 Task: Change  the formatting of the data to Which is Greater than 10 In conditional formating, put the option 'Red Text. 'add another formatting option Format As Table, insert the option Light Gray, Table style light 1 , change the format of Column Width to 15In the sheet   Pinnacle Sales log   book
Action: Mouse moved to (255, 237)
Screenshot: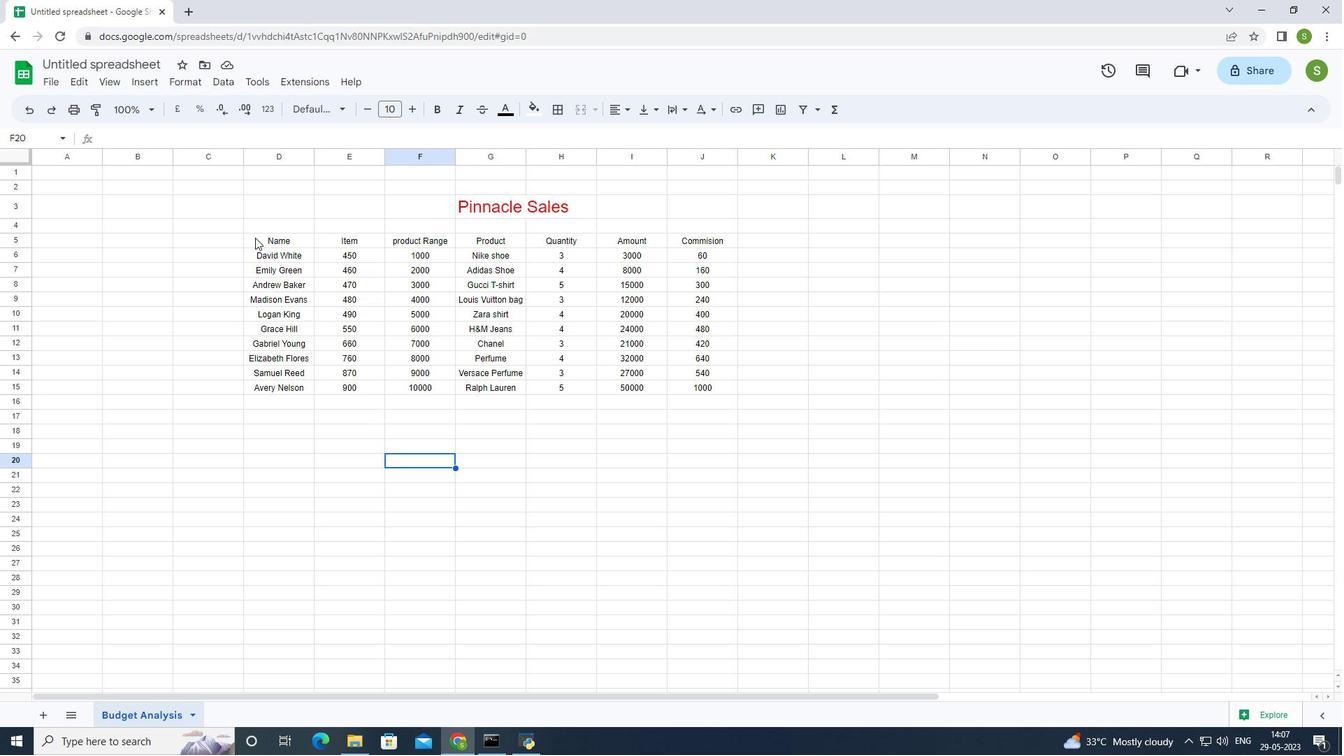 
Action: Mouse pressed left at (255, 237)
Screenshot: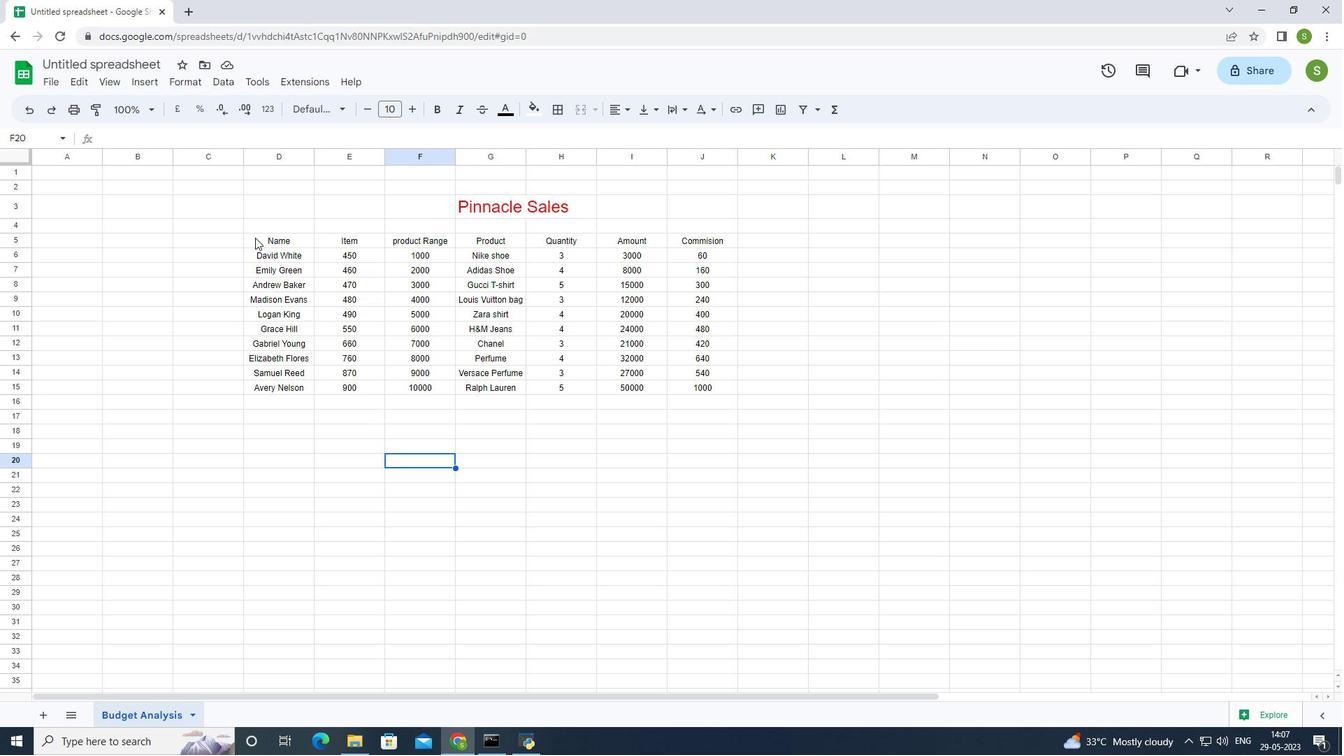 
Action: Mouse moved to (180, 80)
Screenshot: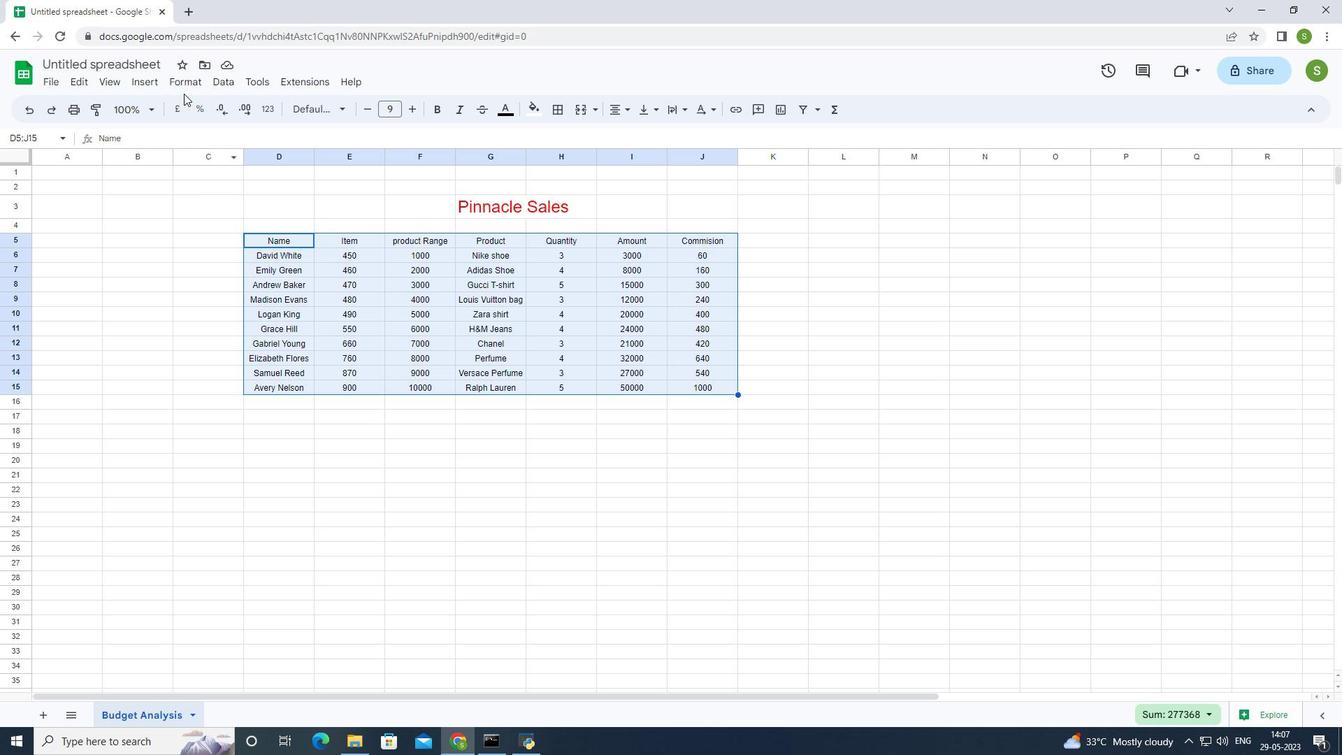 
Action: Mouse pressed left at (180, 80)
Screenshot: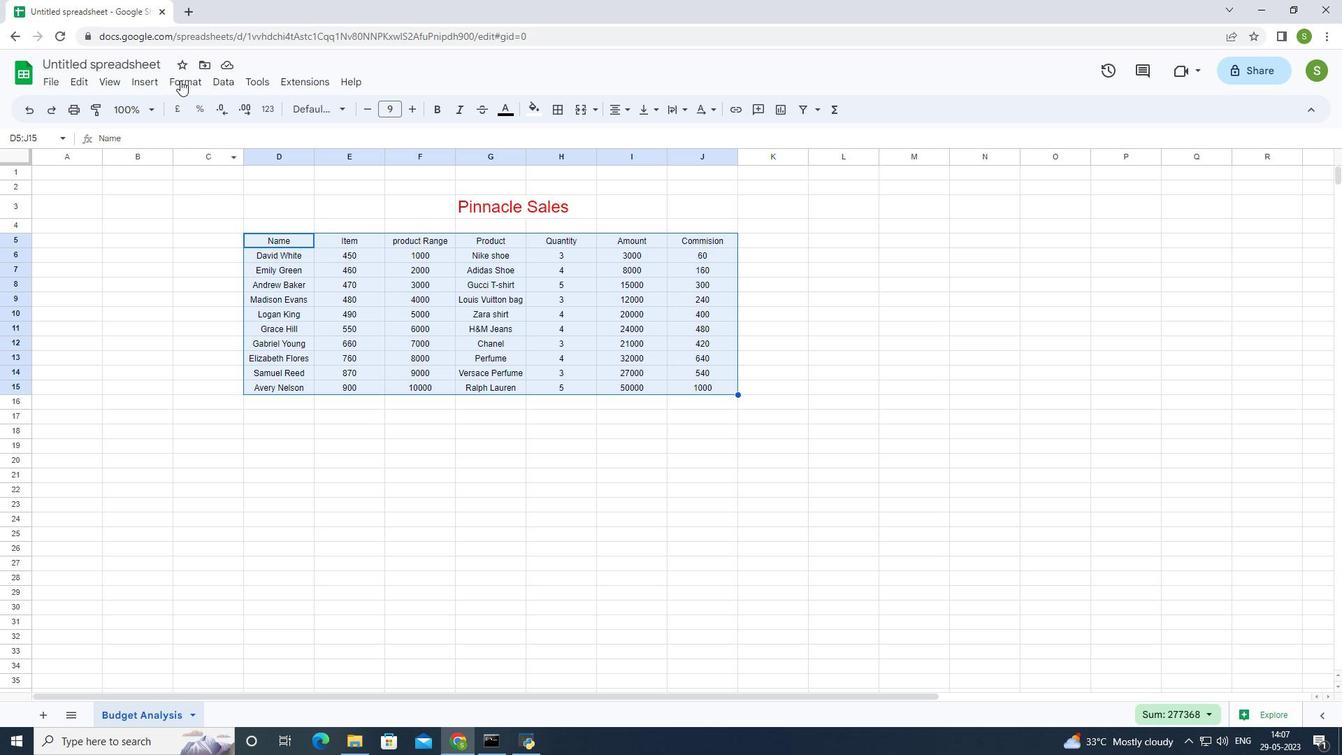 
Action: Mouse moved to (220, 319)
Screenshot: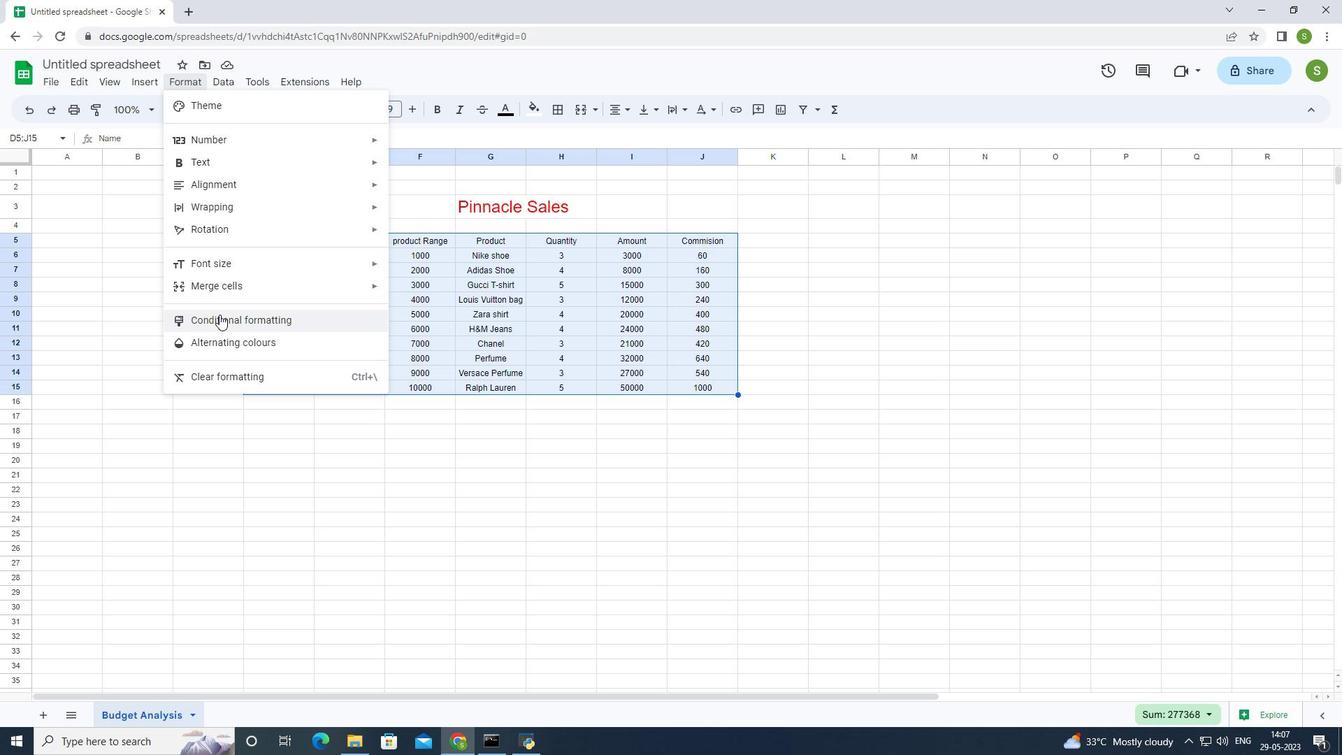 
Action: Mouse pressed left at (220, 319)
Screenshot: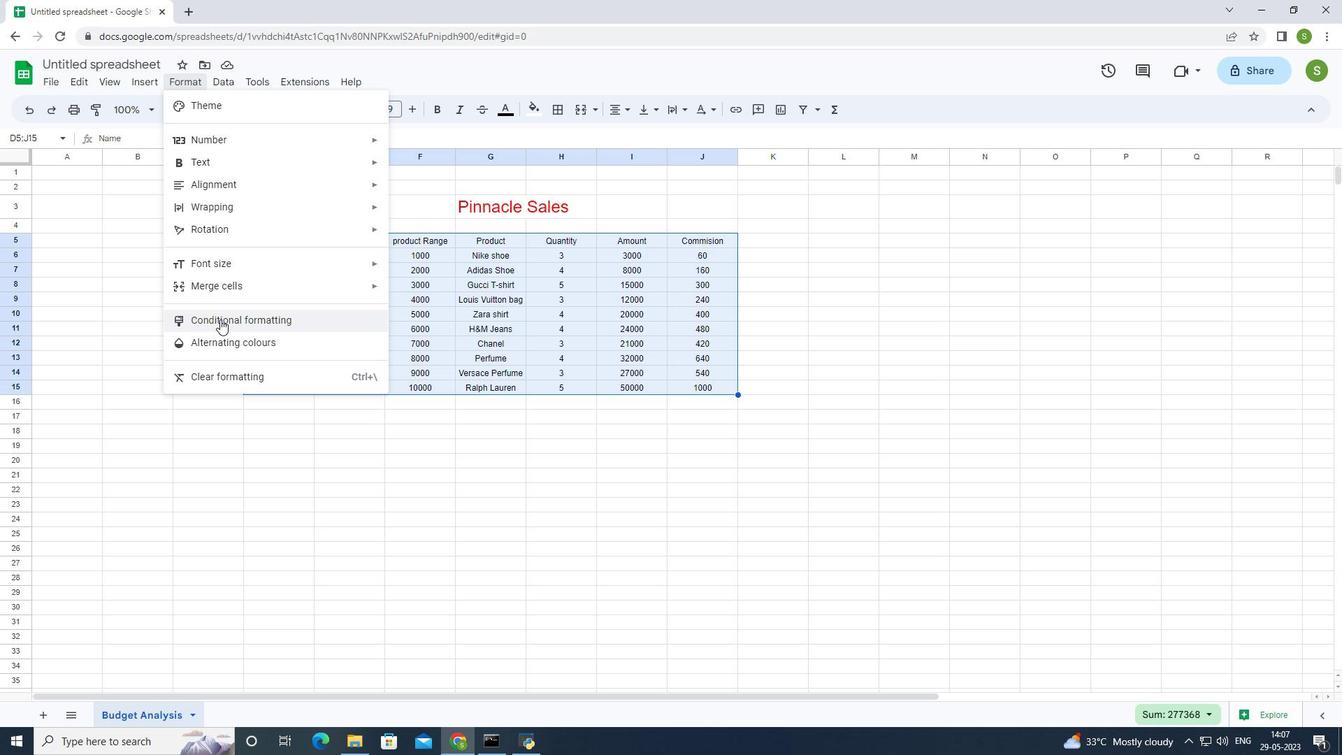 
Action: Mouse moved to (1244, 297)
Screenshot: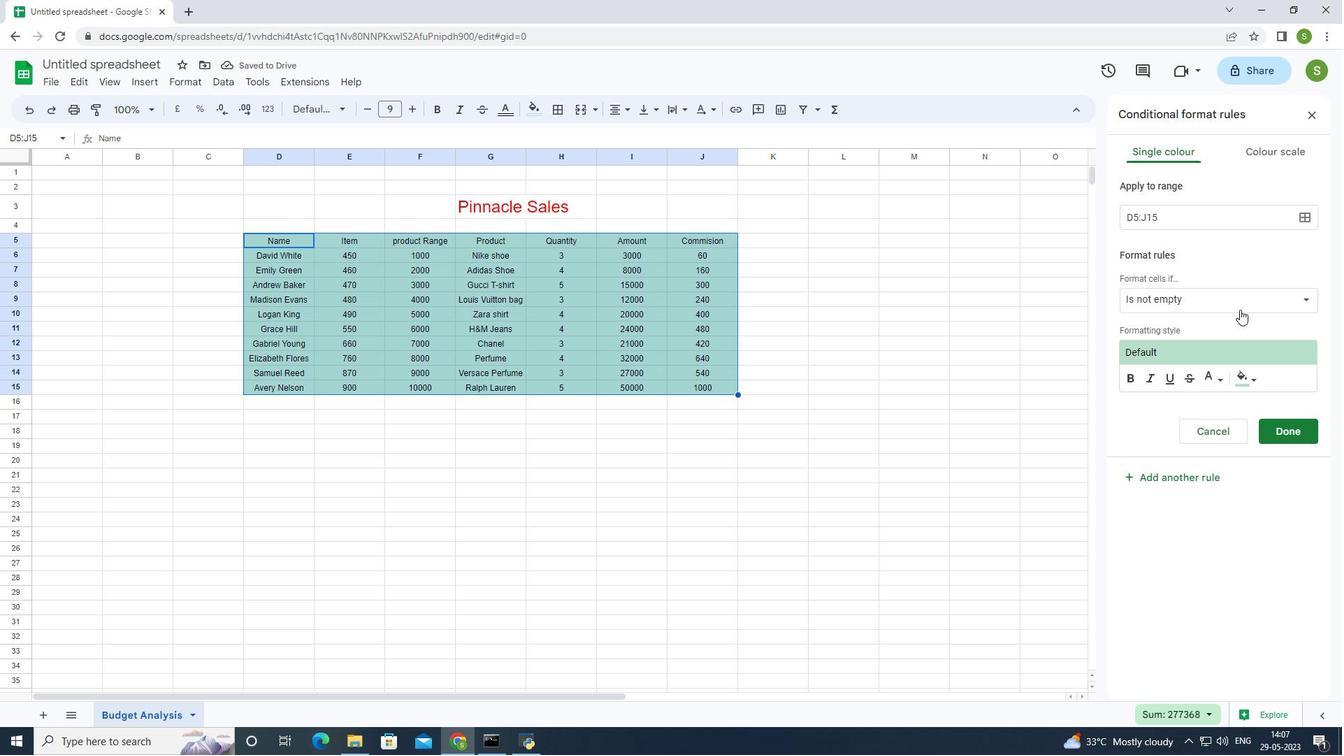 
Action: Mouse pressed left at (1244, 297)
Screenshot: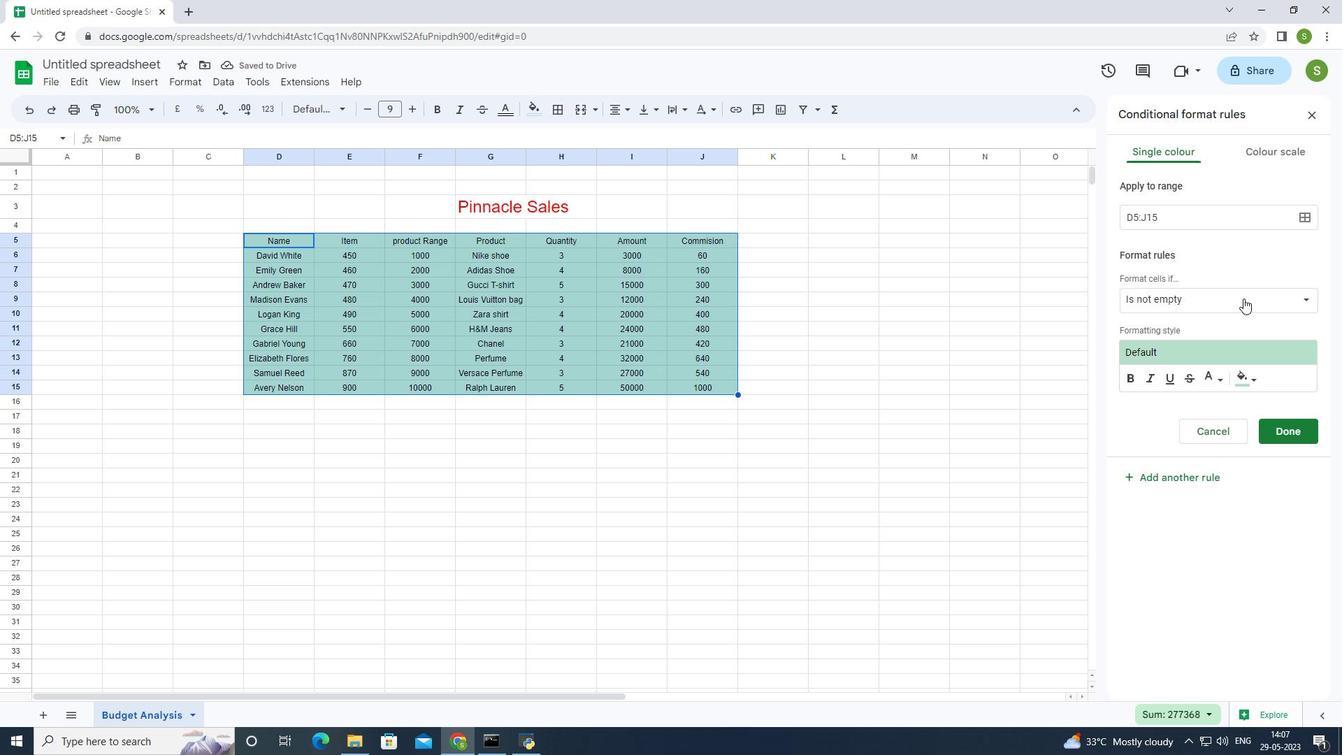 
Action: Mouse moved to (1173, 520)
Screenshot: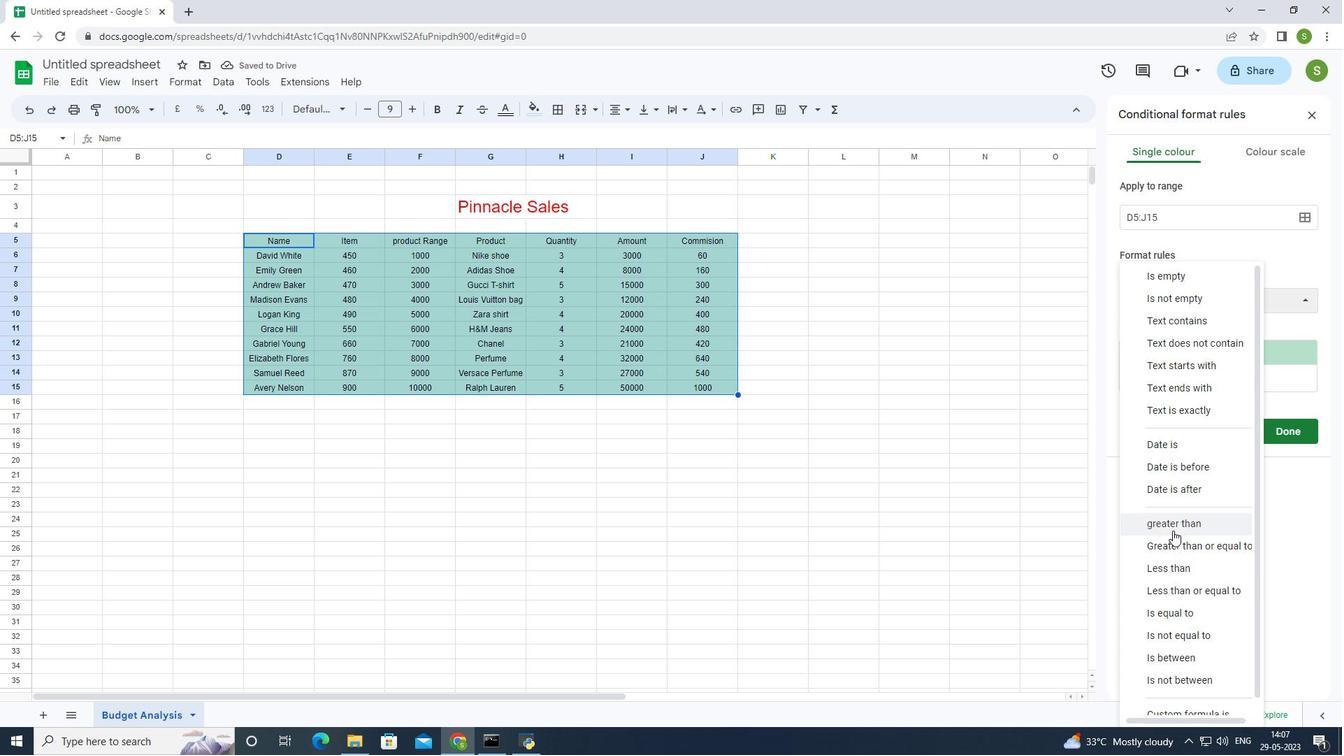 
Action: Mouse pressed left at (1173, 520)
Screenshot: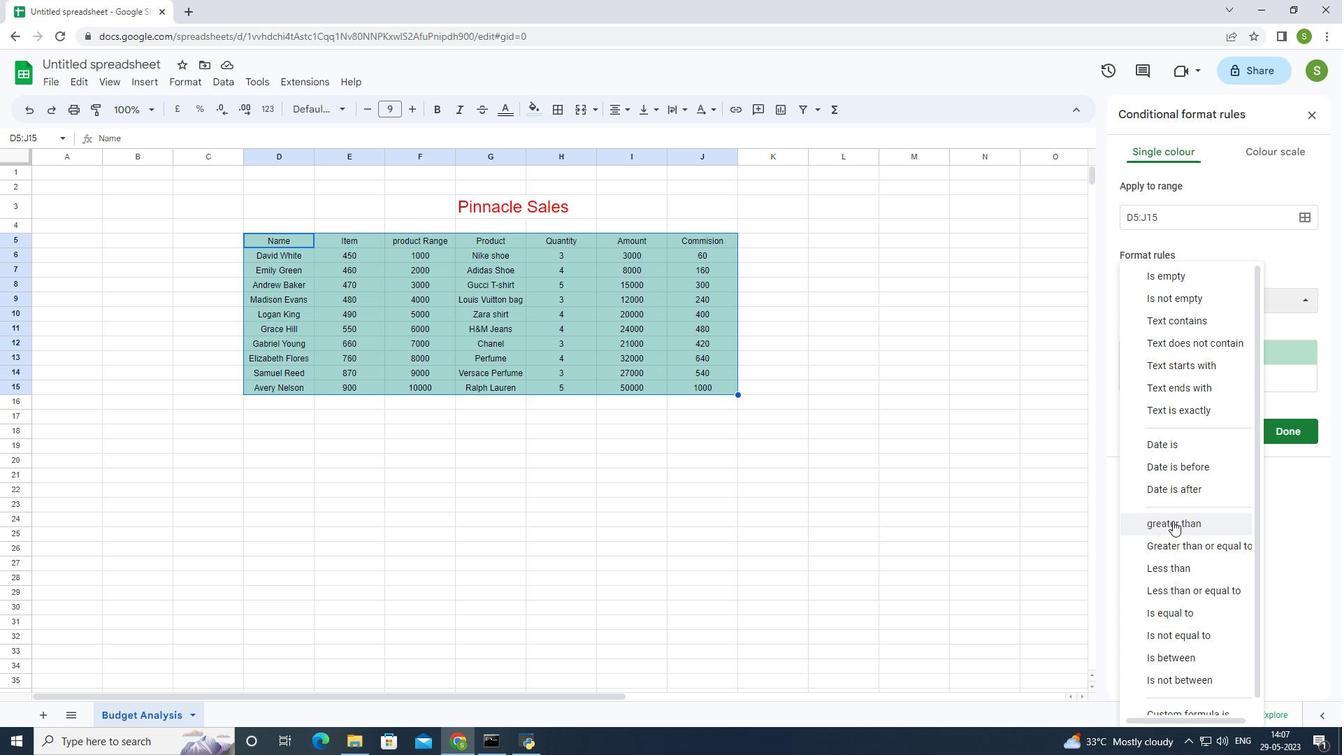 
Action: Mouse moved to (1144, 323)
Screenshot: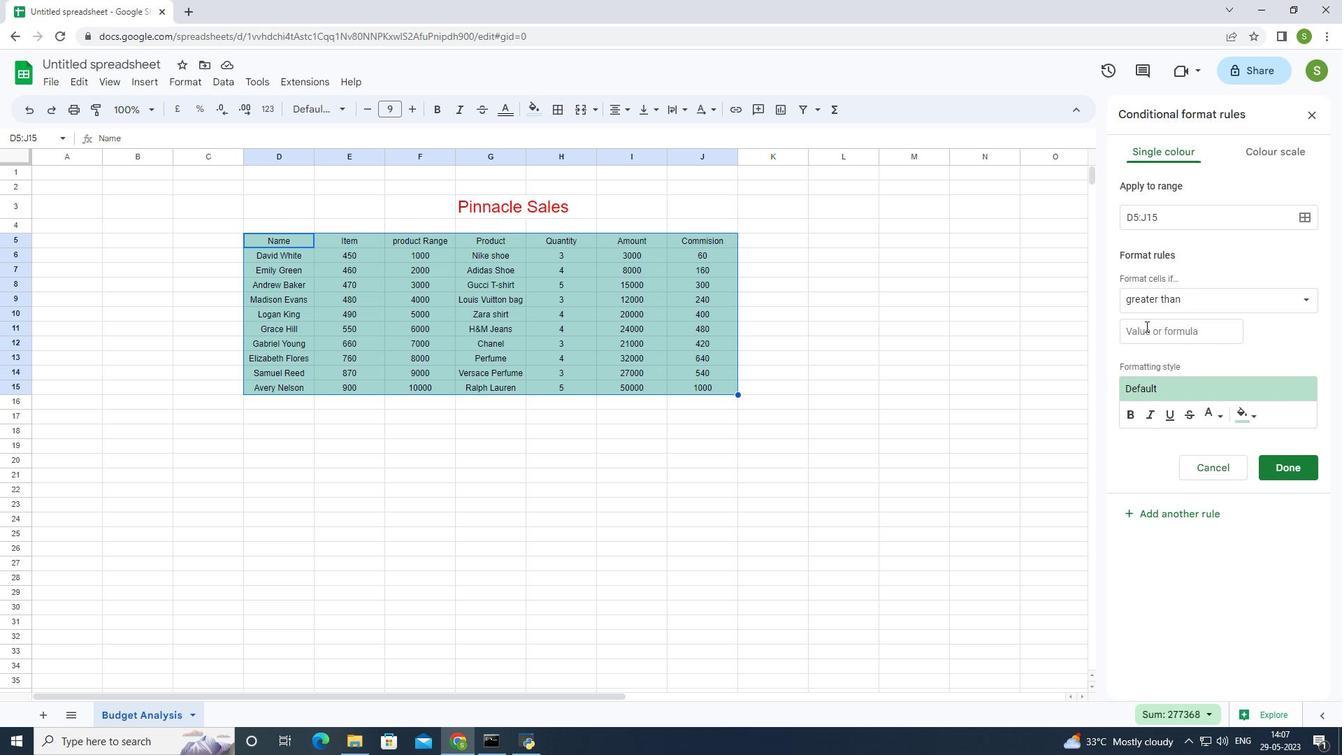 
Action: Mouse pressed left at (1144, 323)
Screenshot: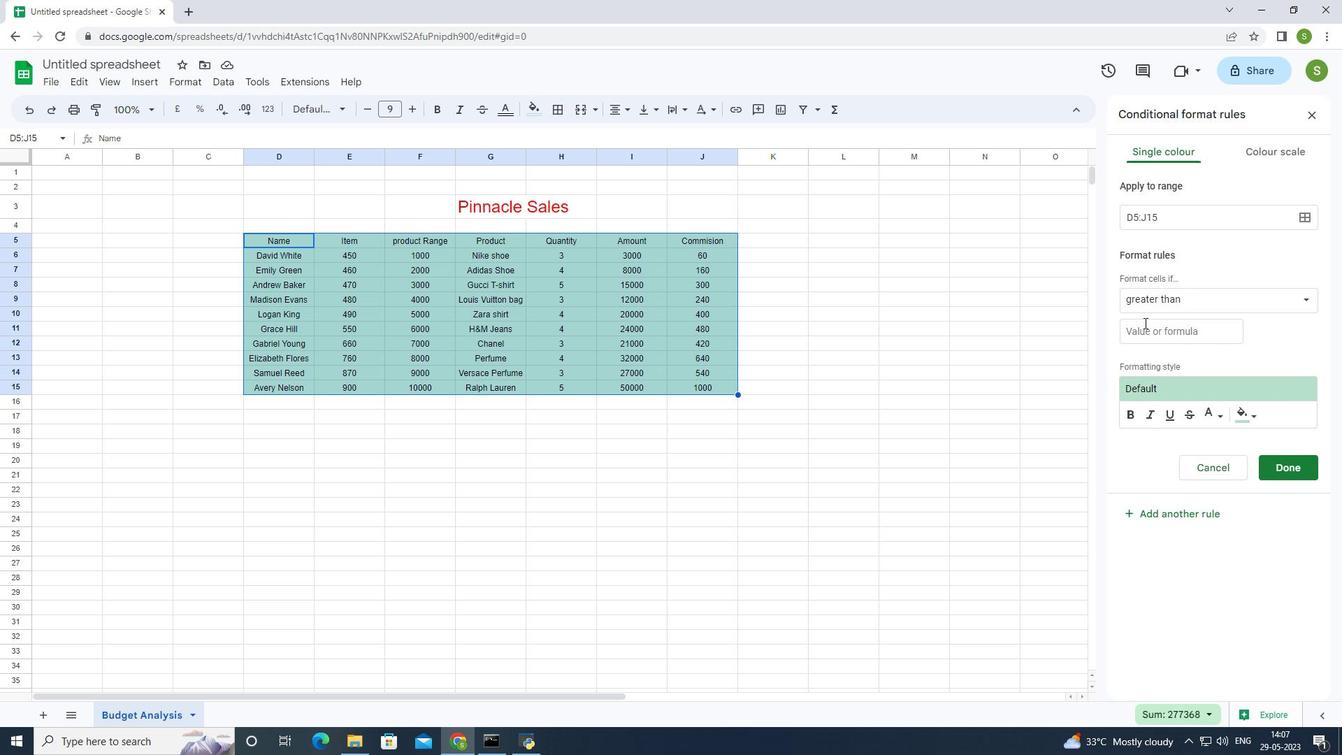 
Action: Key pressed 1
Screenshot: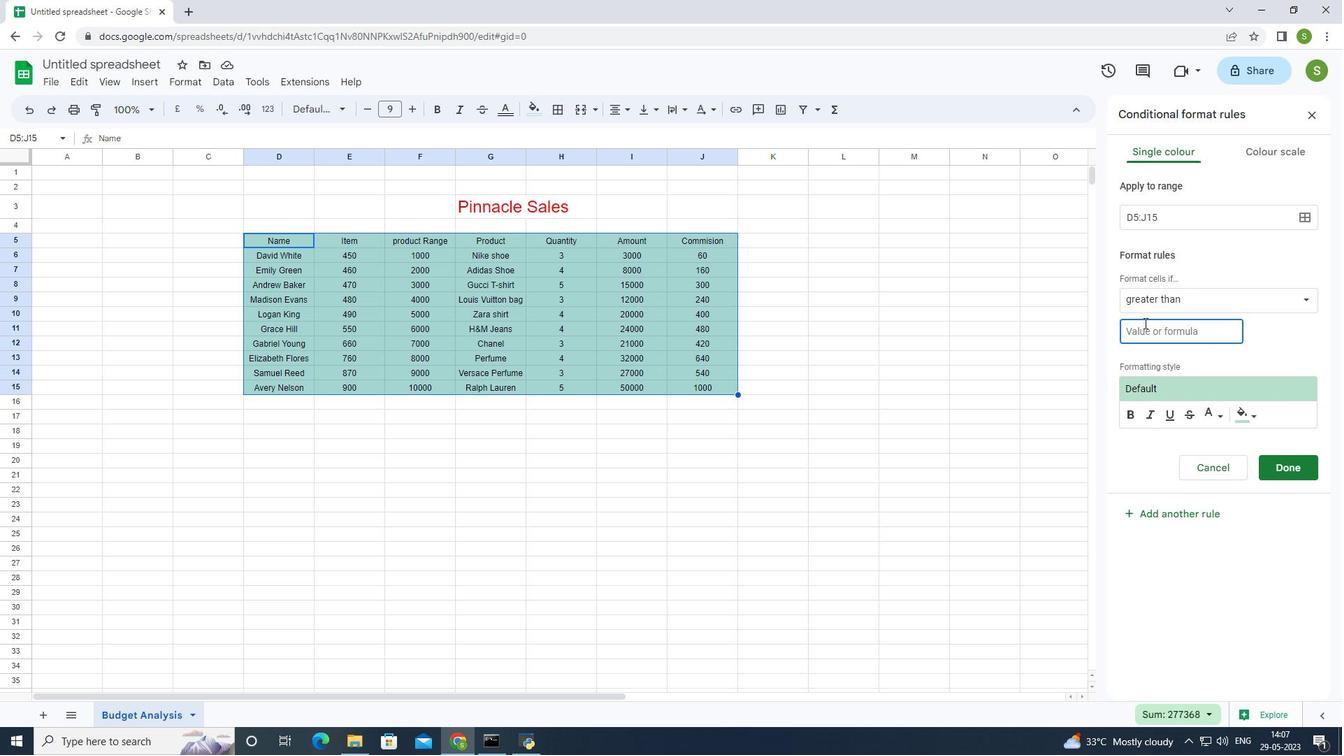 
Action: Mouse moved to (1142, 320)
Screenshot: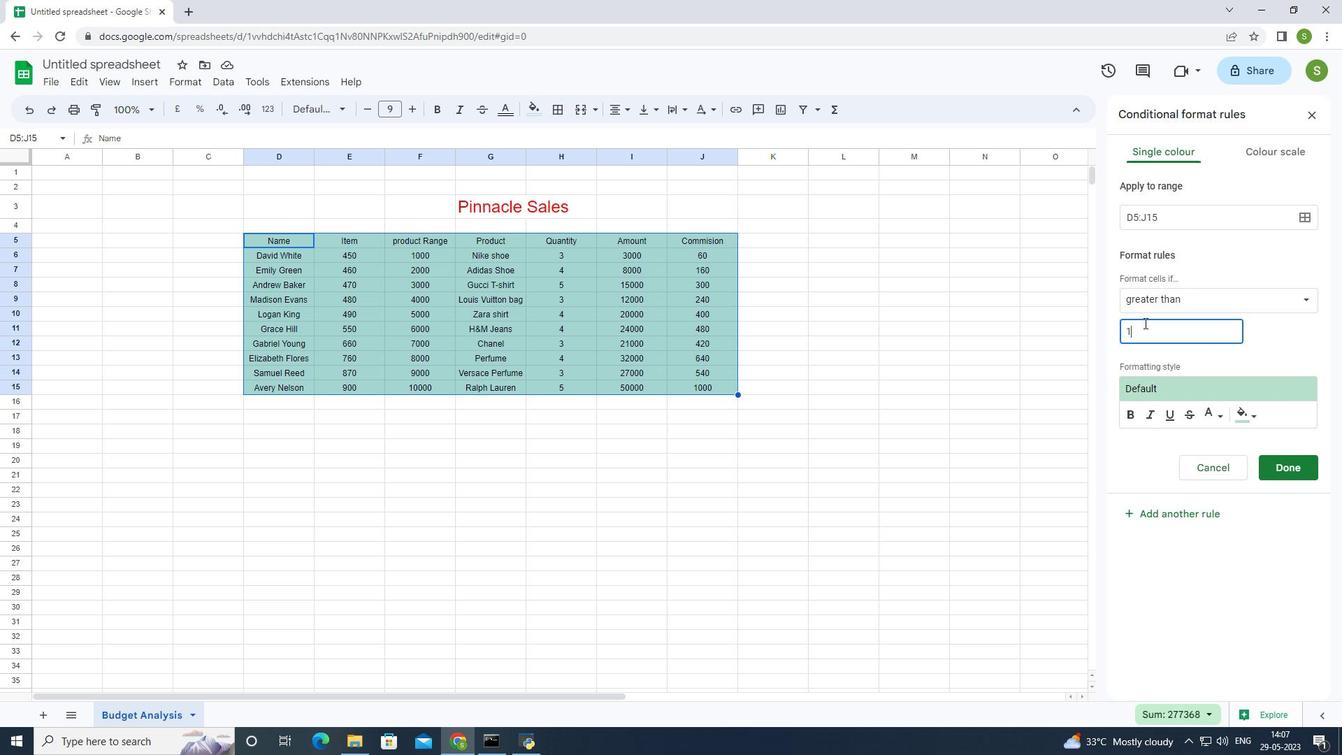 
Action: Key pressed 0
Screenshot: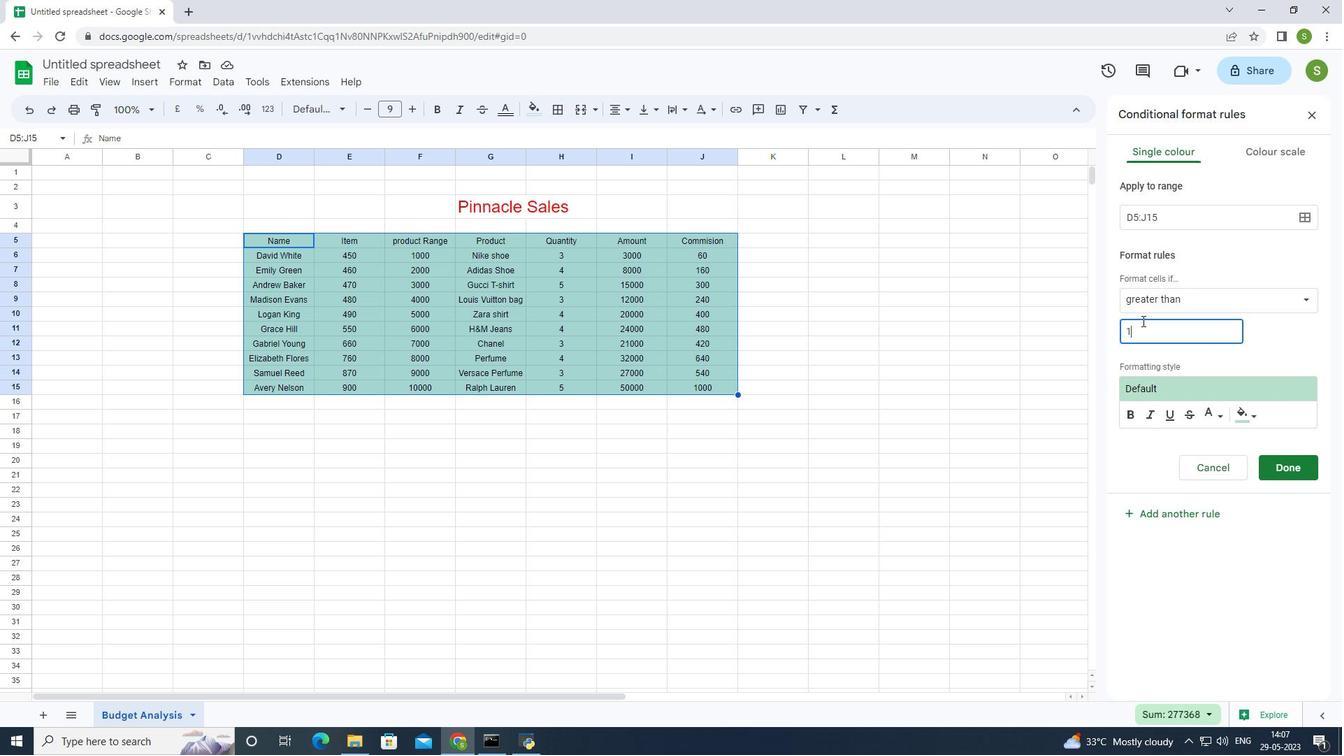 
Action: Mouse moved to (1299, 465)
Screenshot: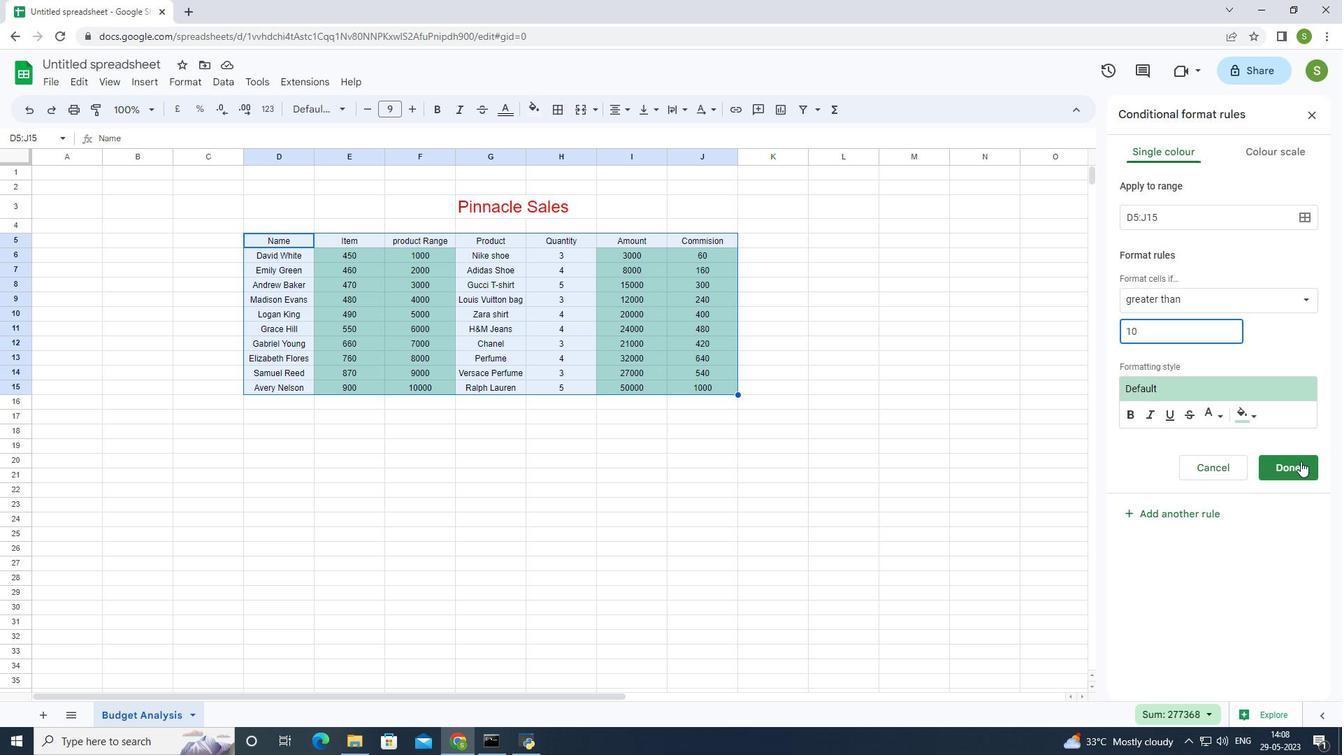 
Action: Mouse pressed left at (1299, 465)
Screenshot: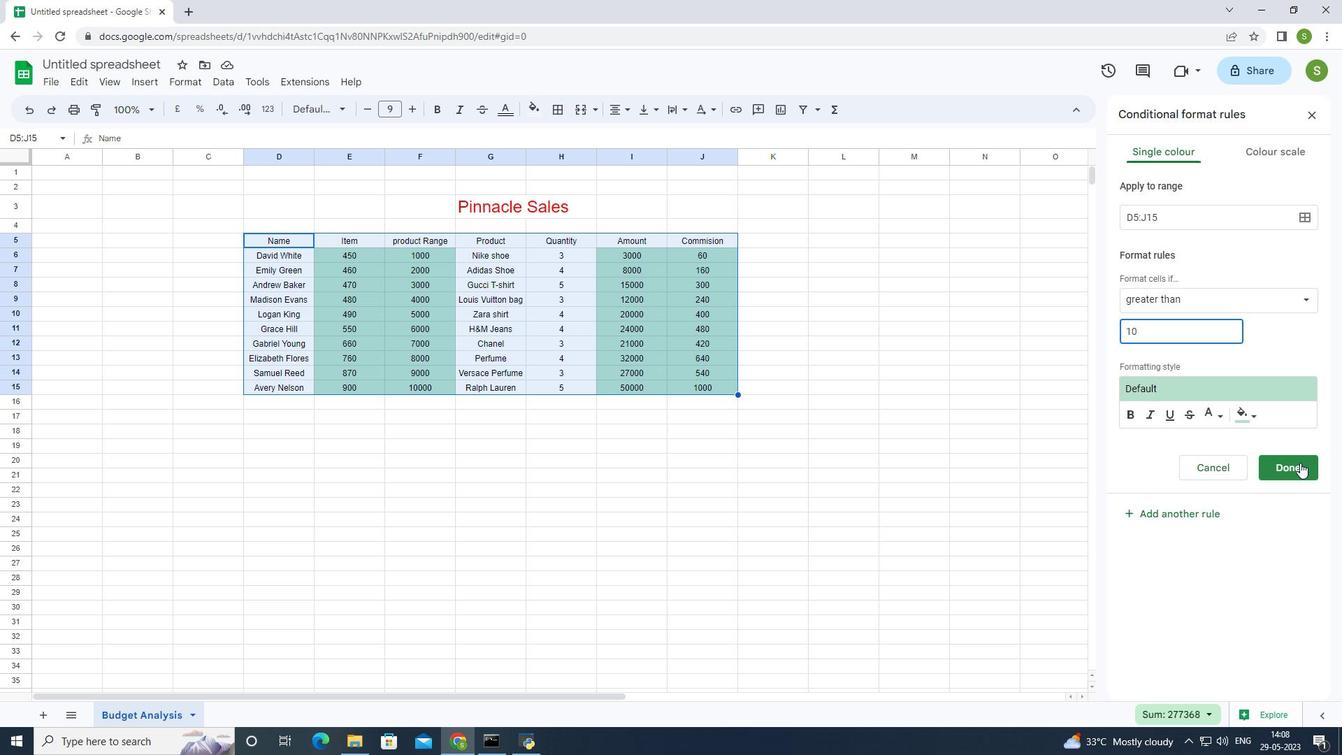 
Action: Mouse moved to (932, 337)
Screenshot: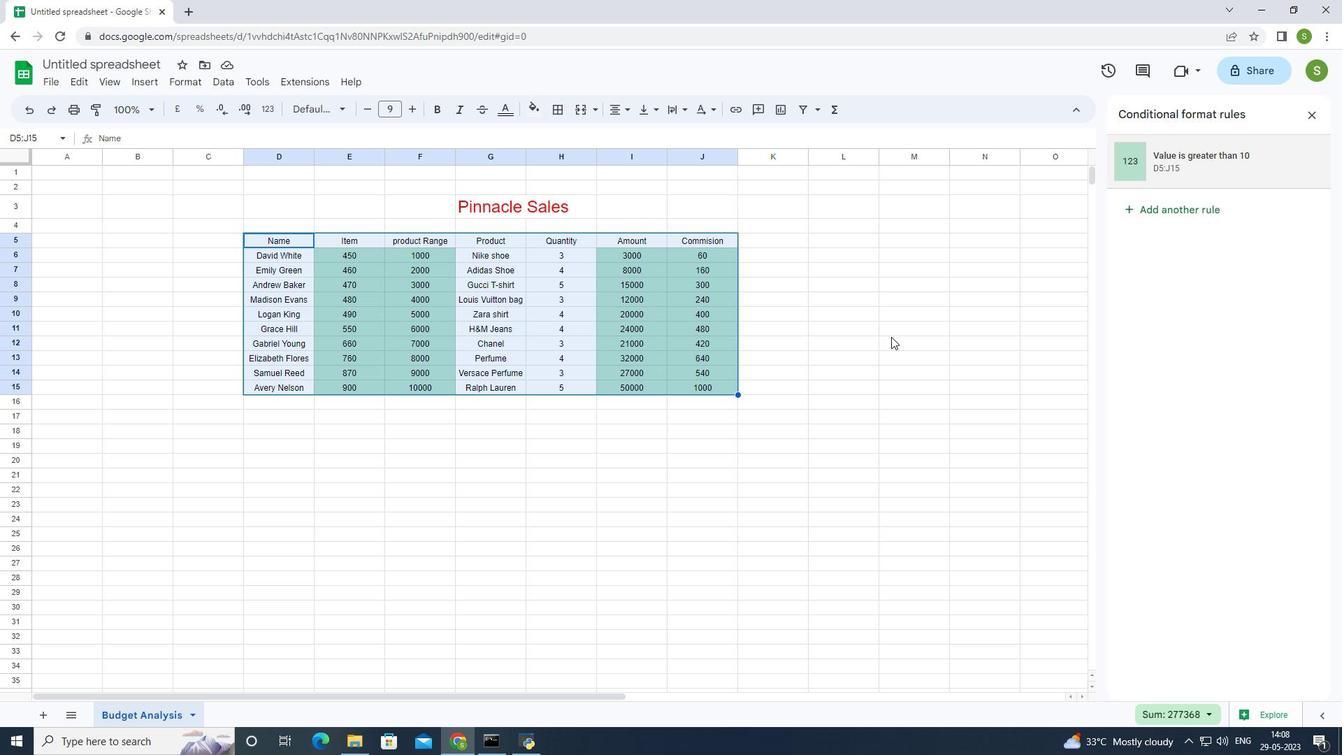 
Action: Mouse pressed left at (932, 337)
Screenshot: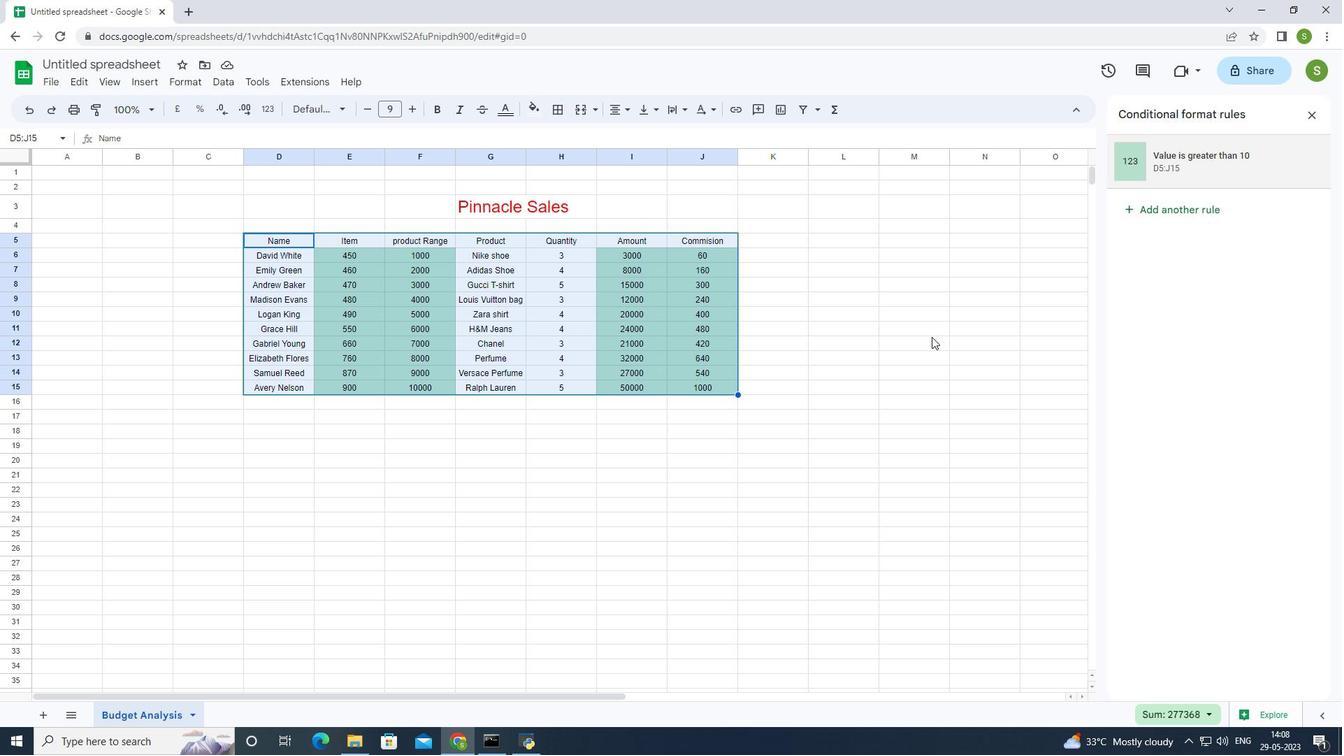 
Action: Mouse moved to (247, 237)
Screenshot: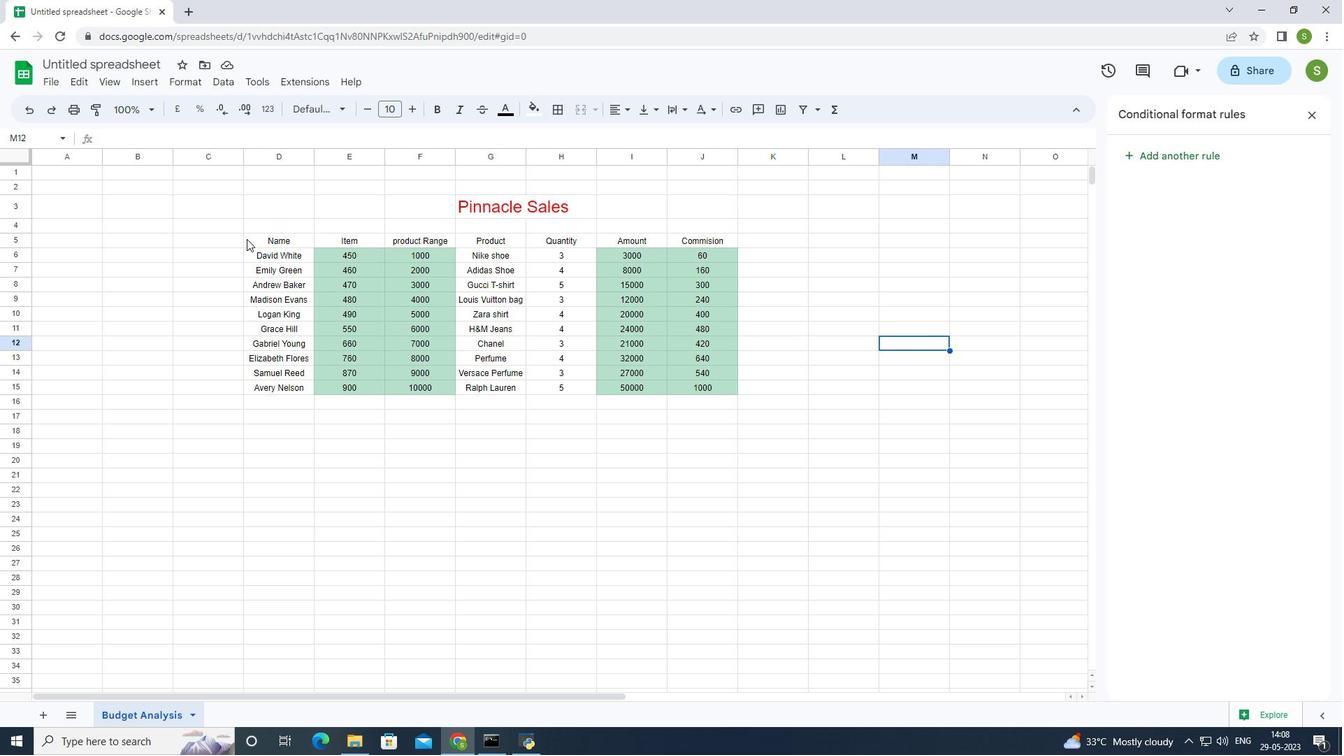 
Action: Mouse pressed left at (247, 237)
Screenshot: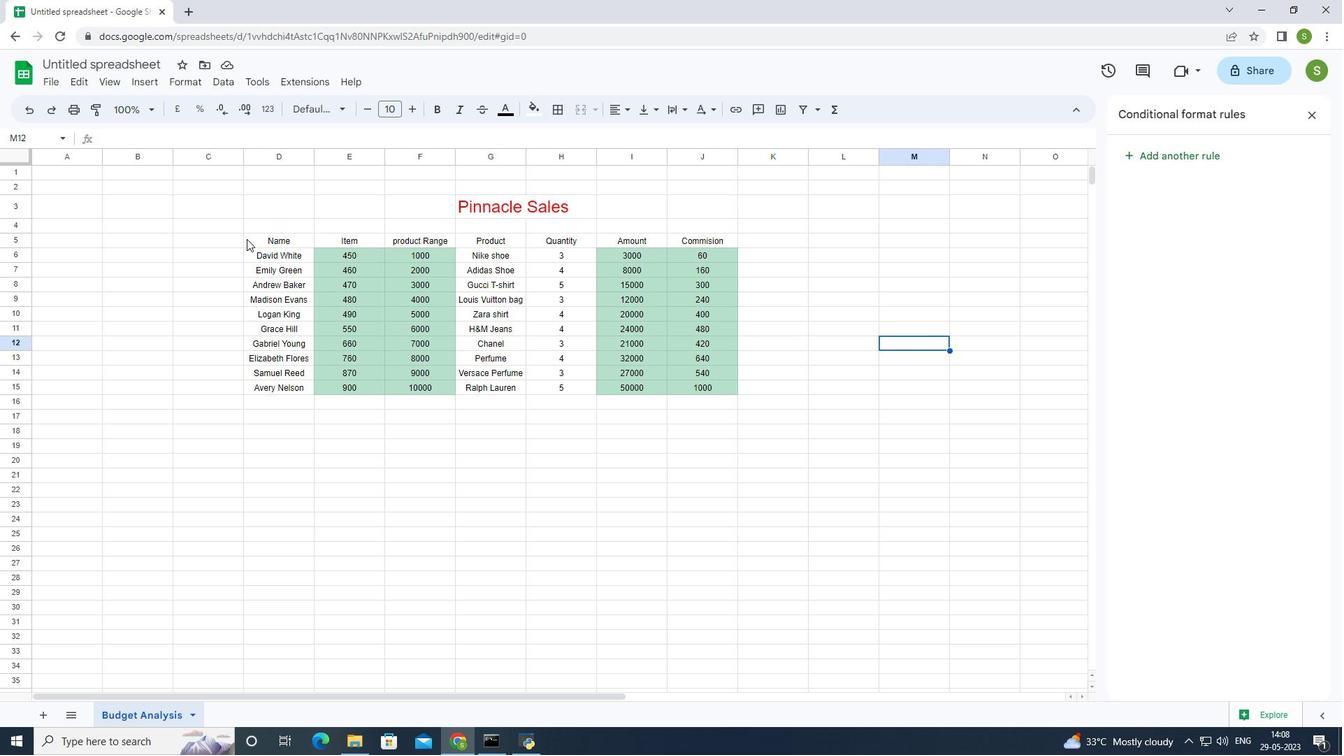 
Action: Mouse moved to (193, 85)
Screenshot: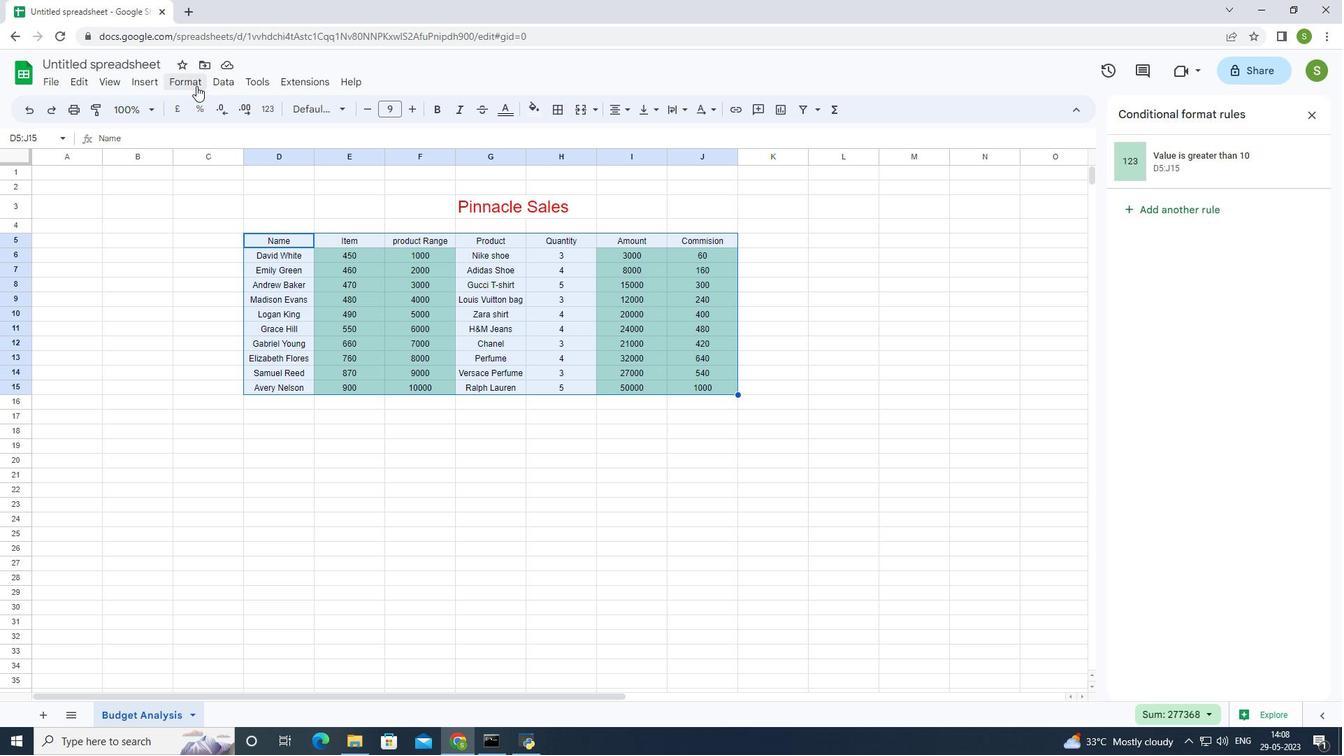 
Action: Mouse pressed left at (193, 85)
Screenshot: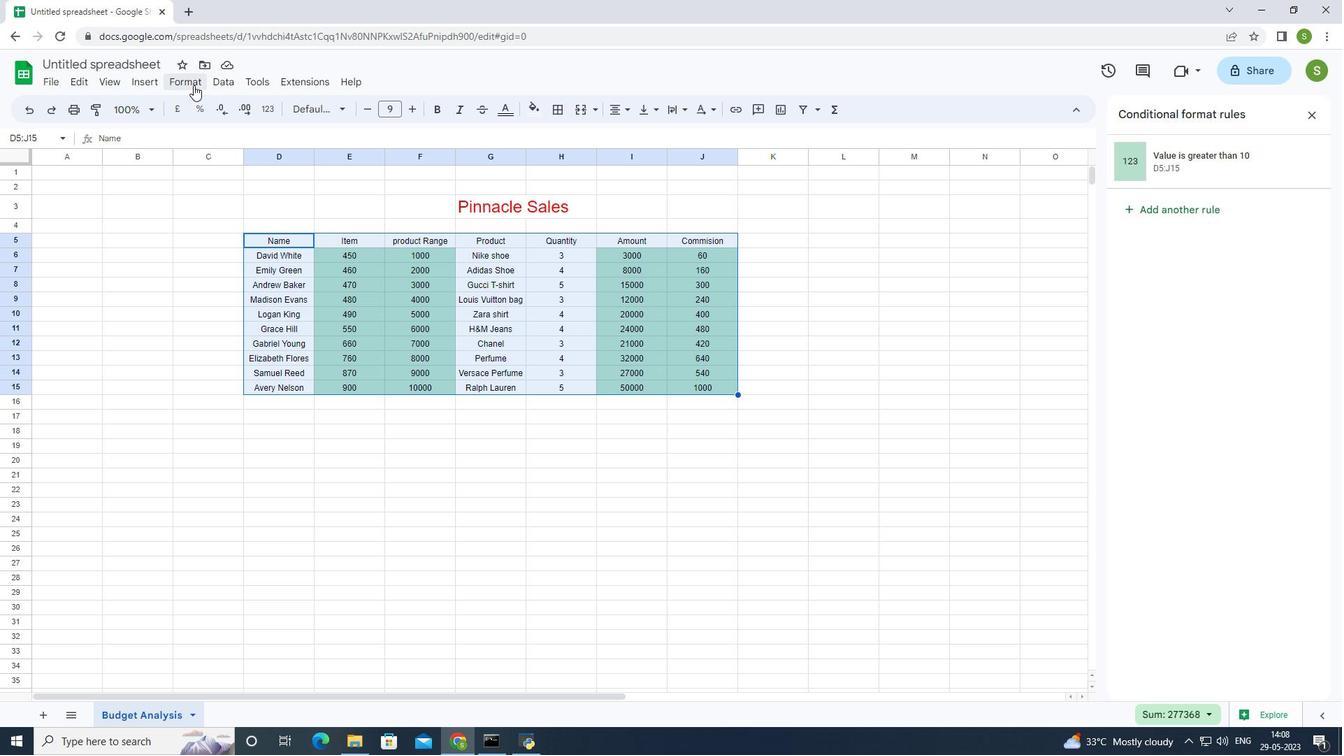 
Action: Mouse moved to (253, 351)
Screenshot: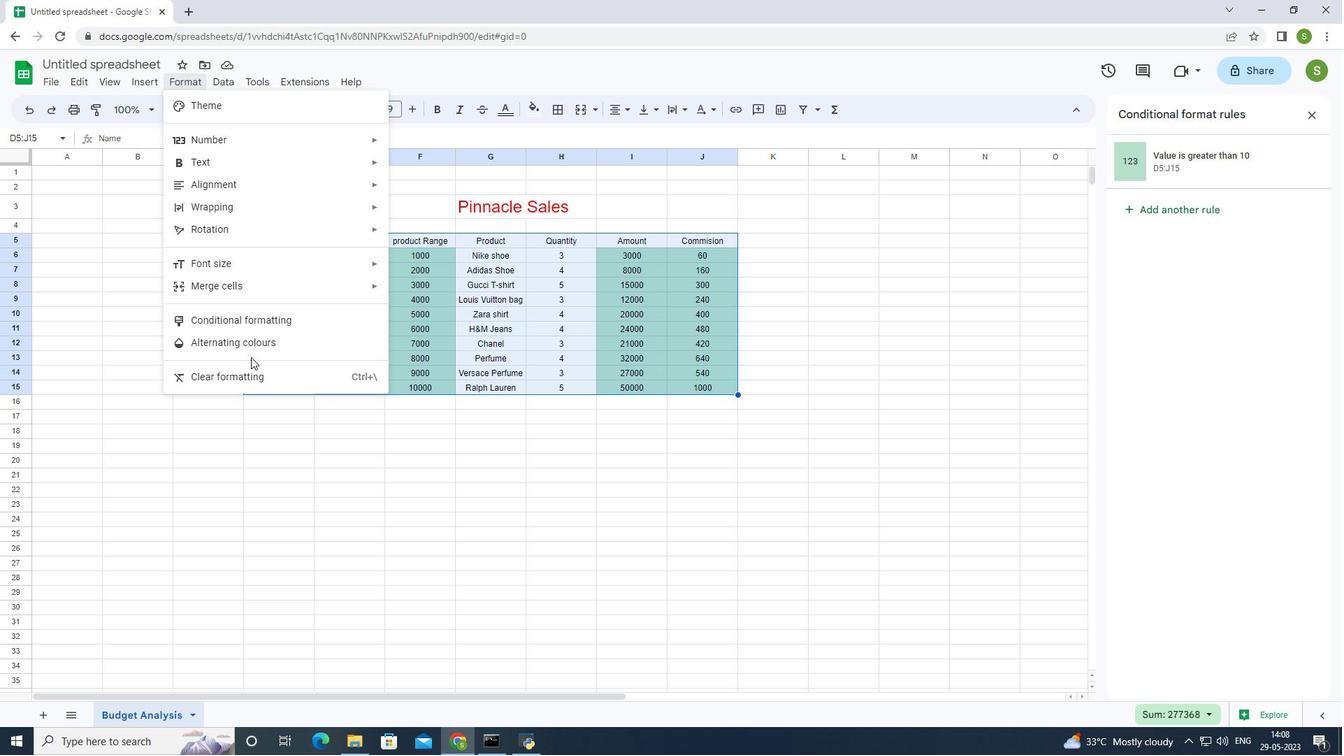 
Action: Mouse pressed left at (253, 351)
Screenshot: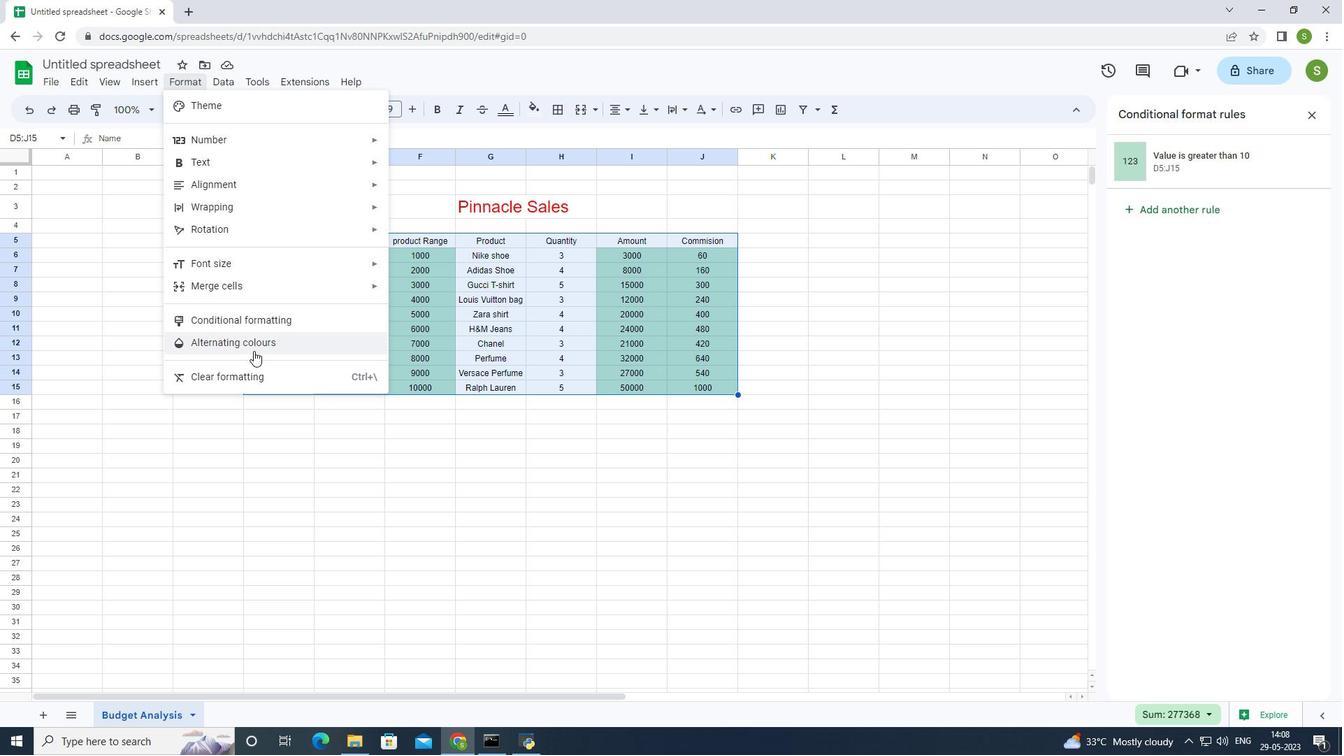 
Action: Mouse moved to (1139, 290)
Screenshot: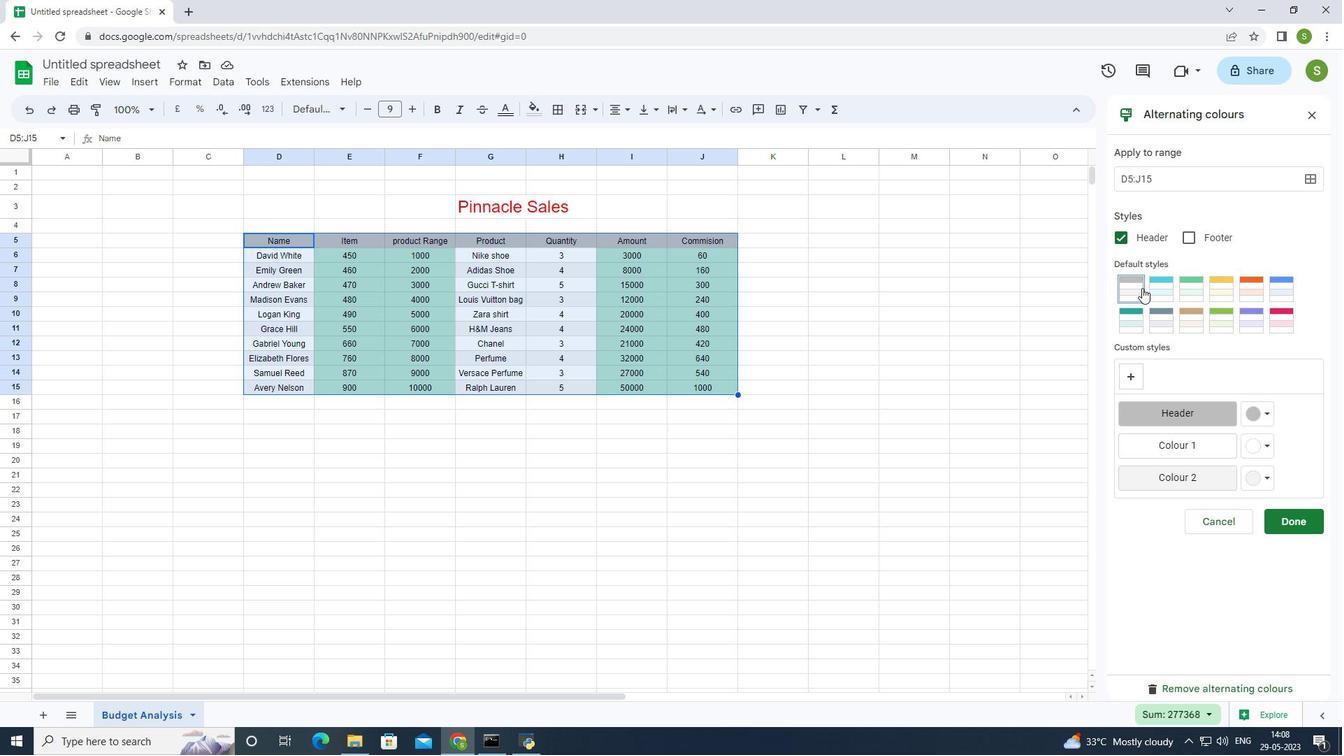 
Action: Mouse pressed left at (1139, 290)
Screenshot: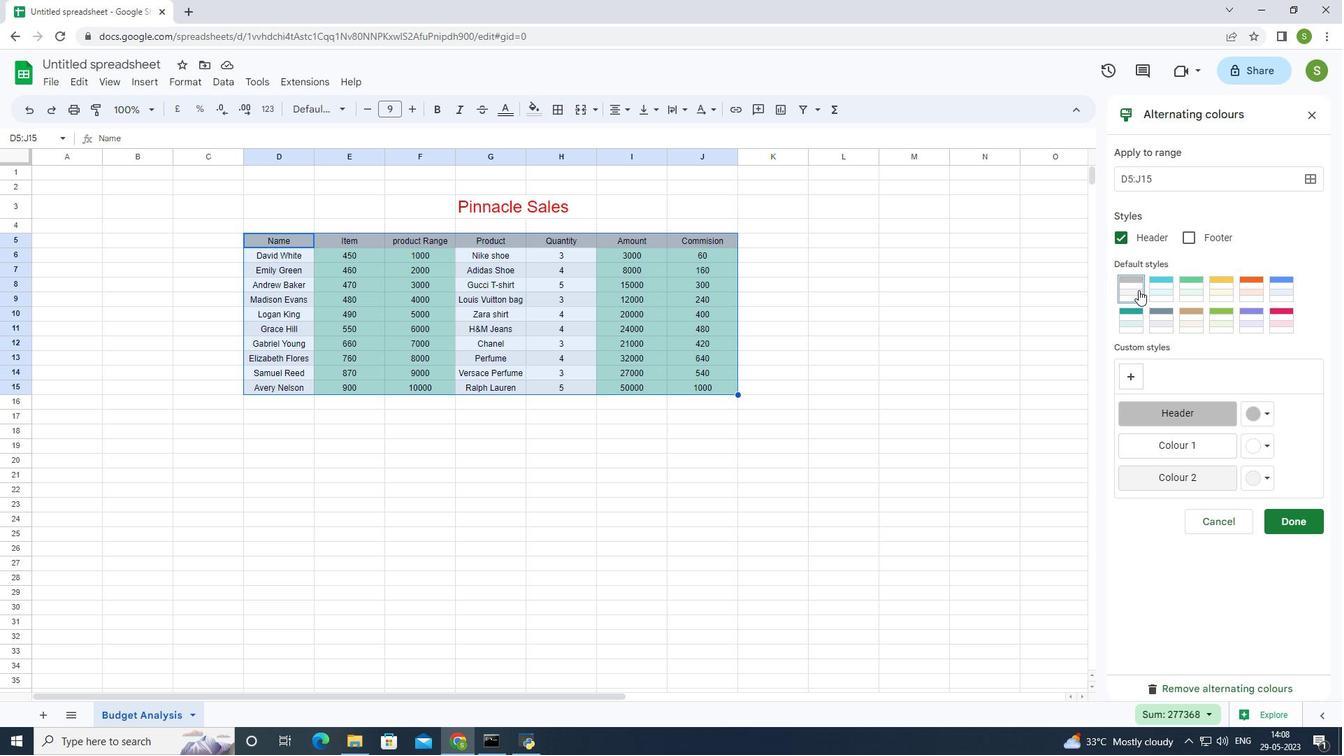 
Action: Mouse moved to (1255, 415)
Screenshot: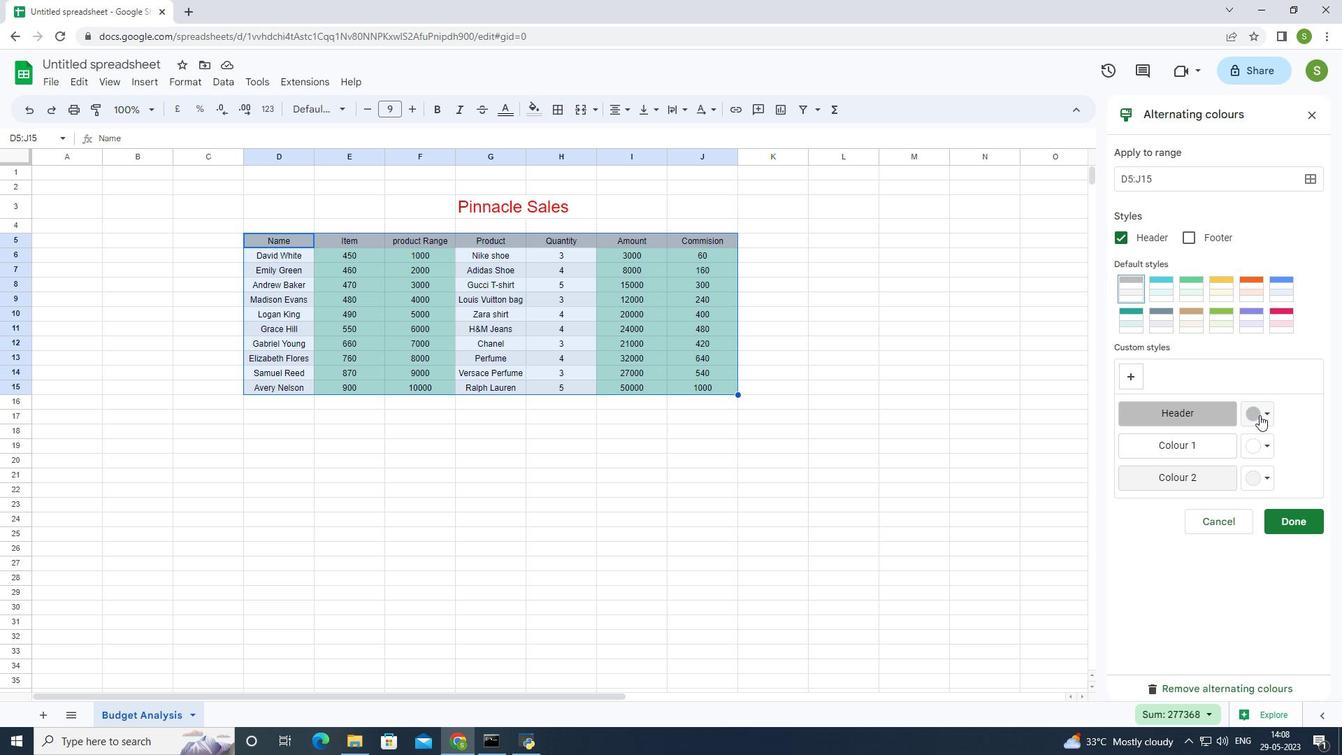 
Action: Mouse pressed left at (1255, 415)
Screenshot: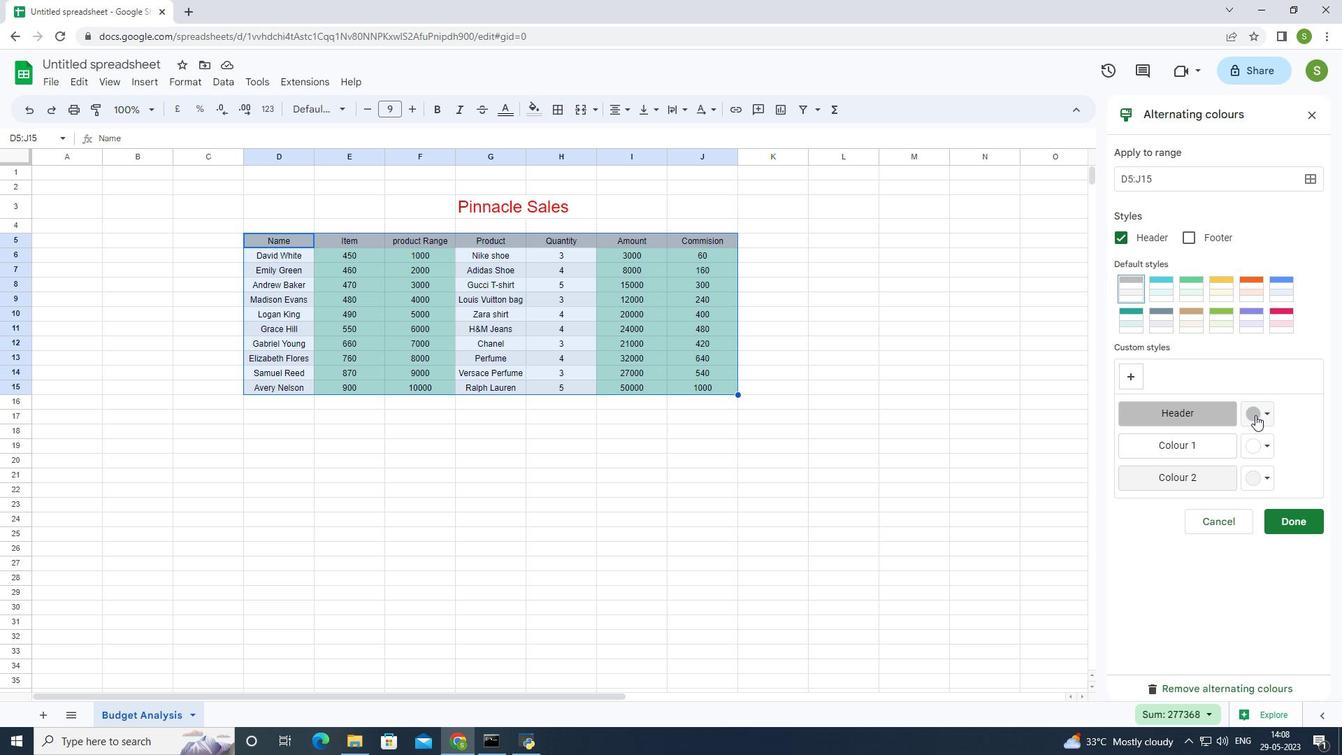
Action: Mouse moved to (1182, 444)
Screenshot: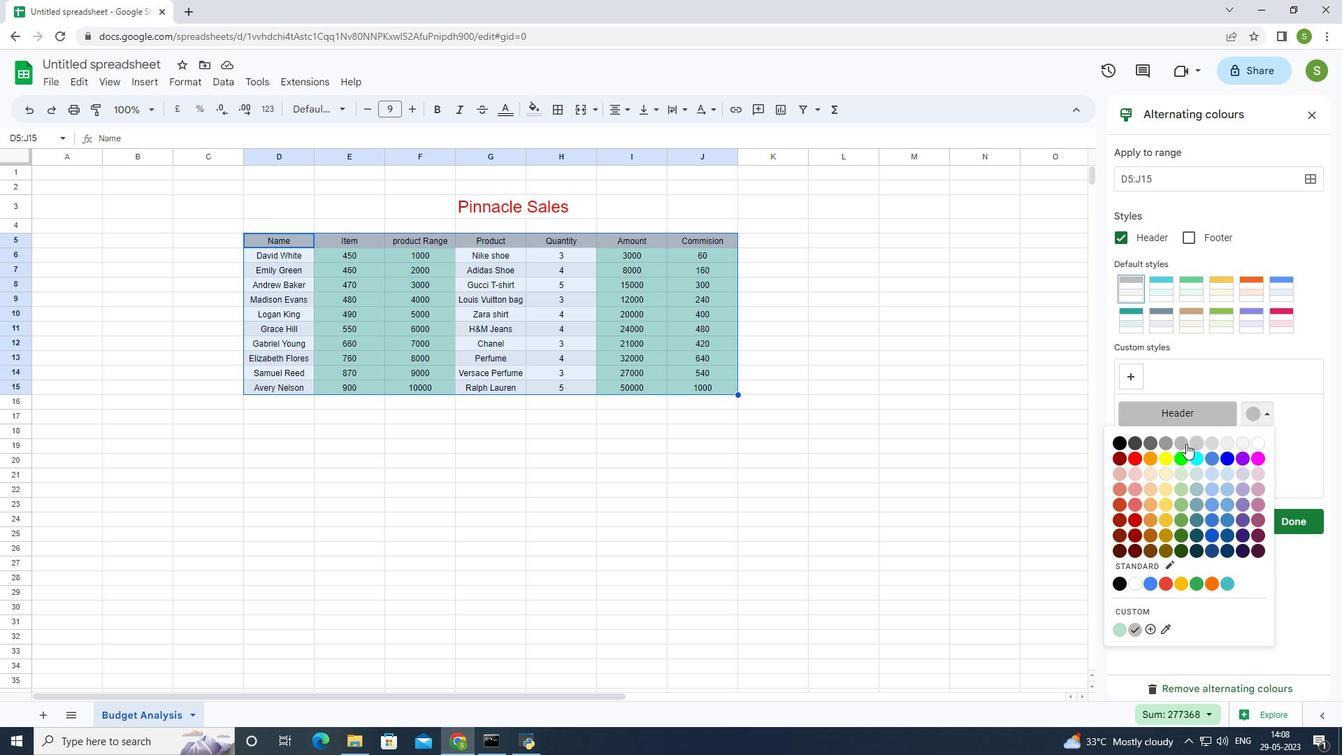 
Action: Mouse pressed left at (1182, 444)
Screenshot: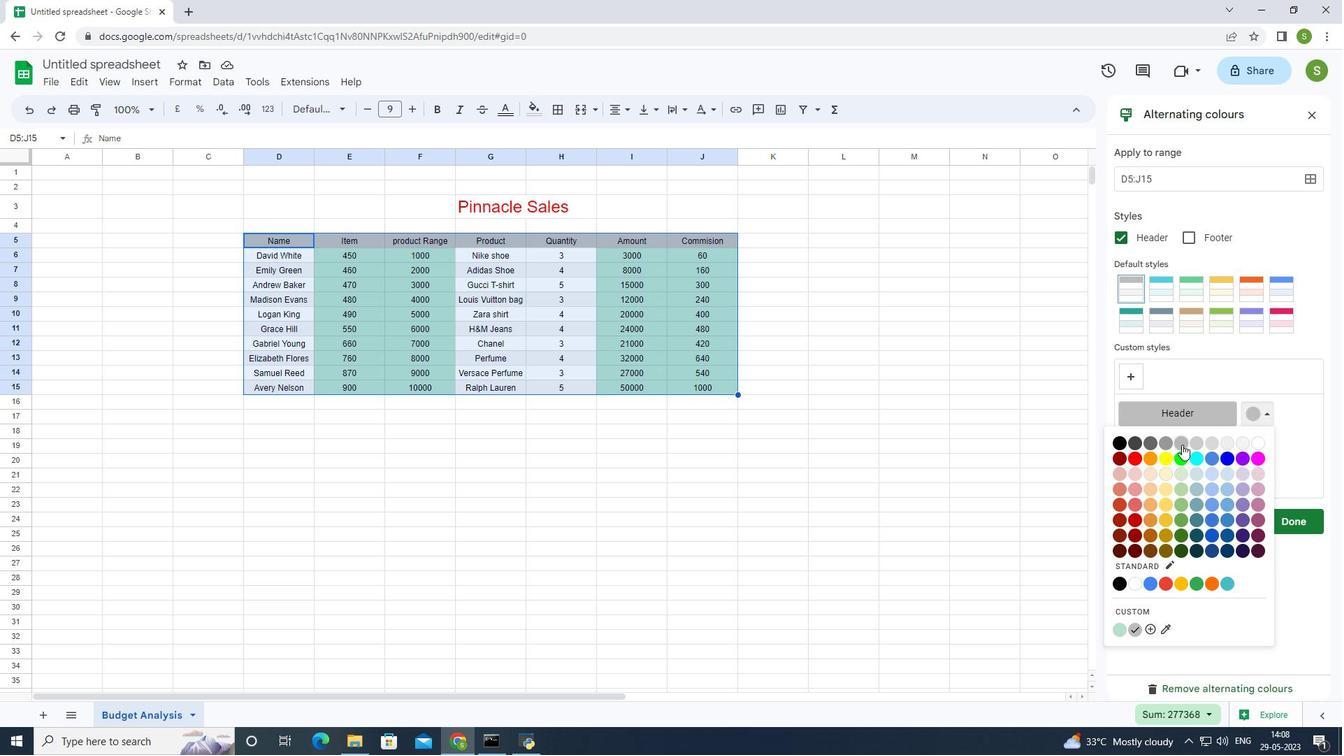 
Action: Mouse moved to (1265, 446)
Screenshot: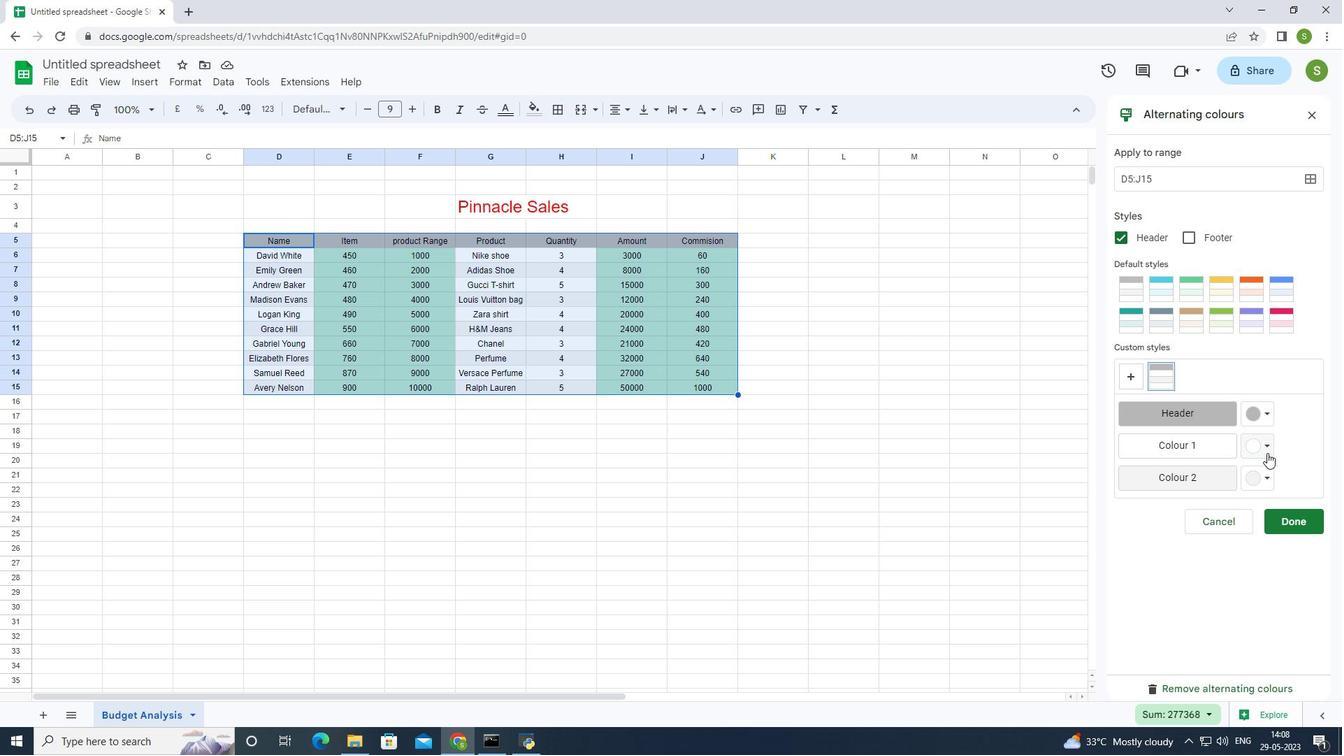
Action: Mouse pressed left at (1265, 446)
Screenshot: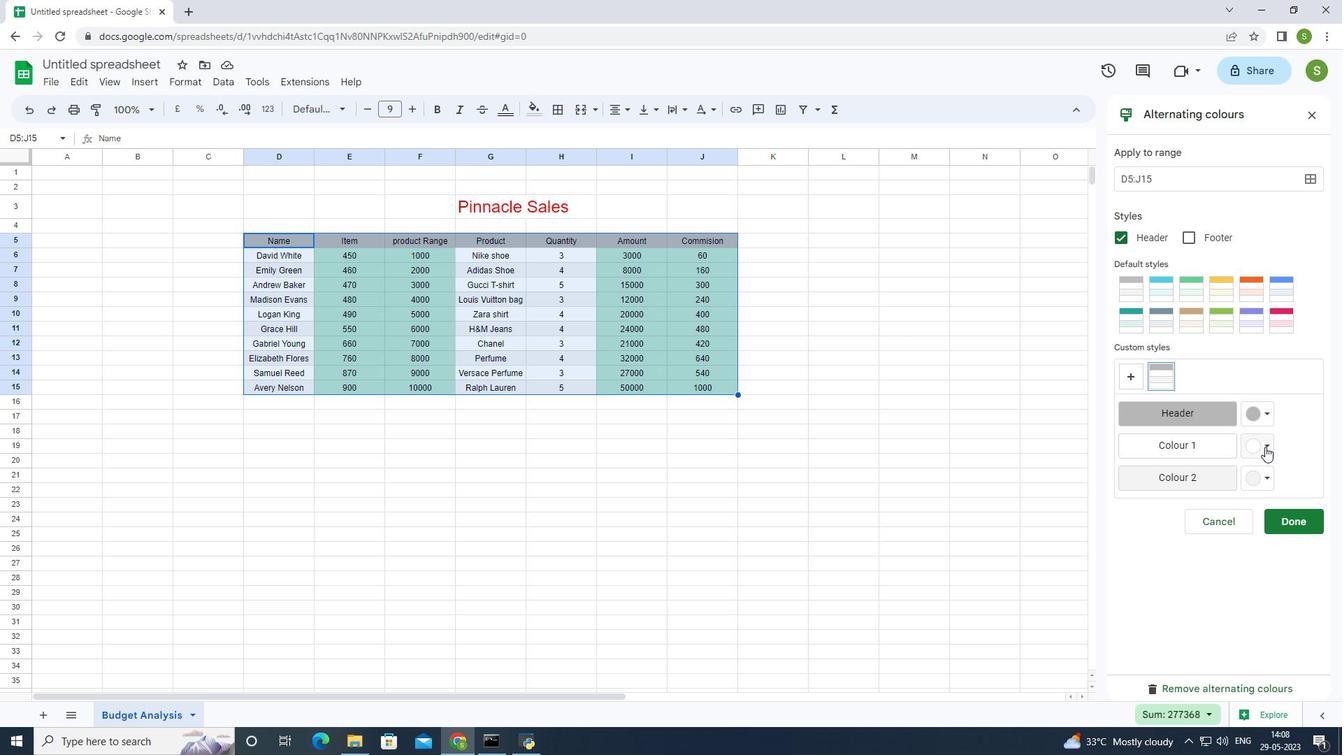 
Action: Mouse moved to (1271, 448)
Screenshot: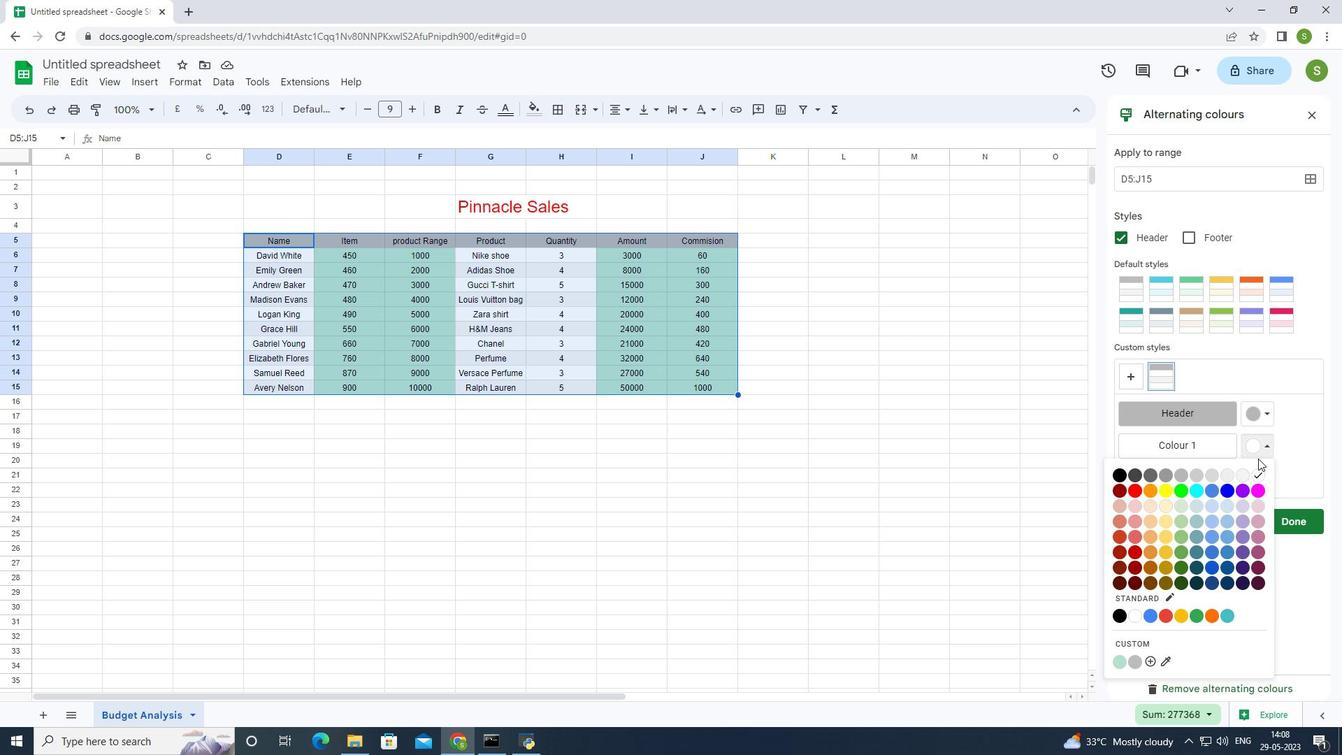
Action: Mouse pressed left at (1271, 448)
Screenshot: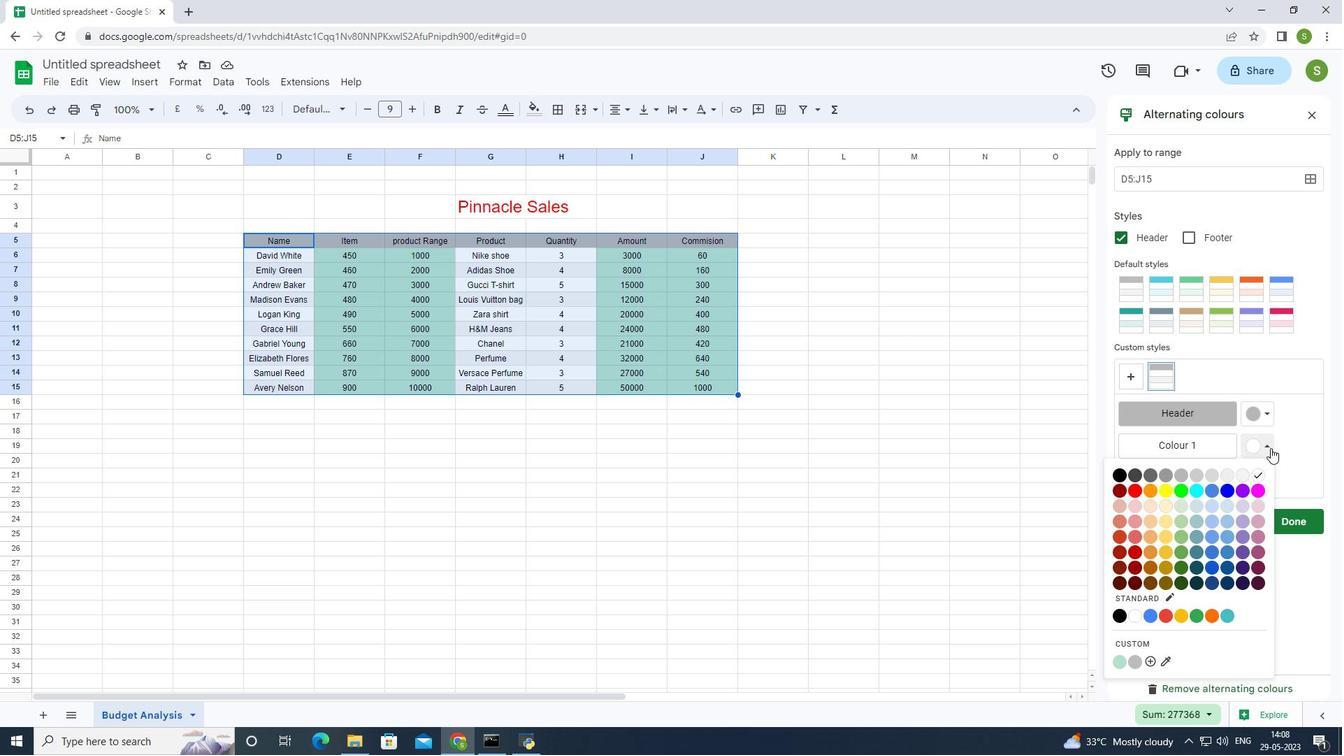 
Action: Mouse moved to (1306, 519)
Screenshot: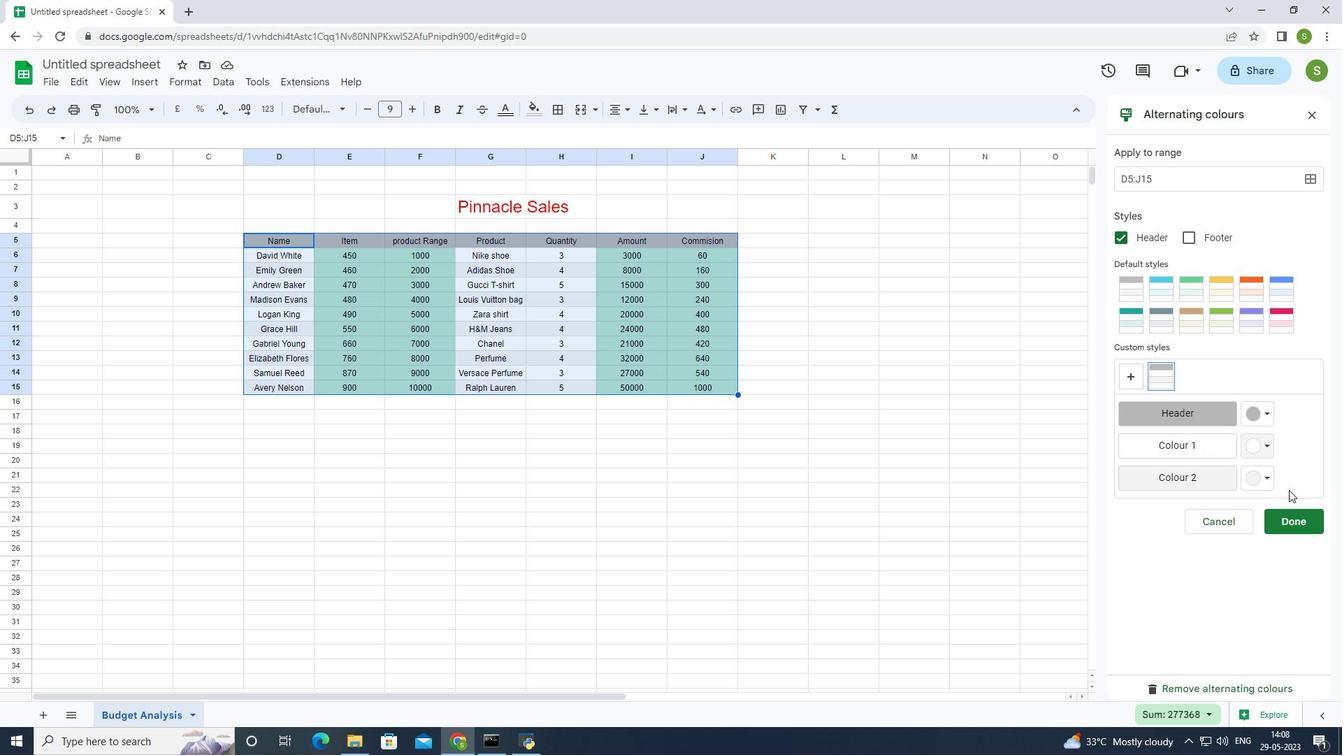 
Action: Mouse pressed left at (1306, 519)
Screenshot: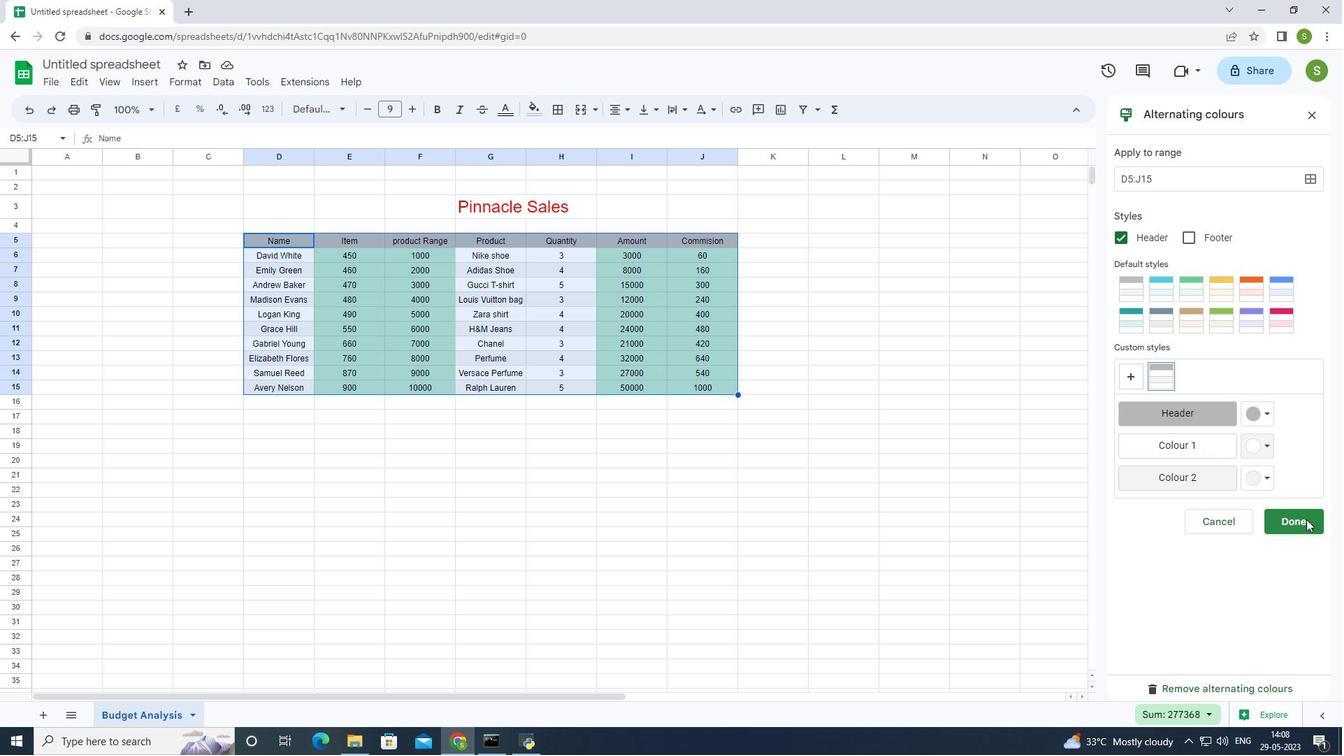 
Action: Mouse moved to (672, 272)
Screenshot: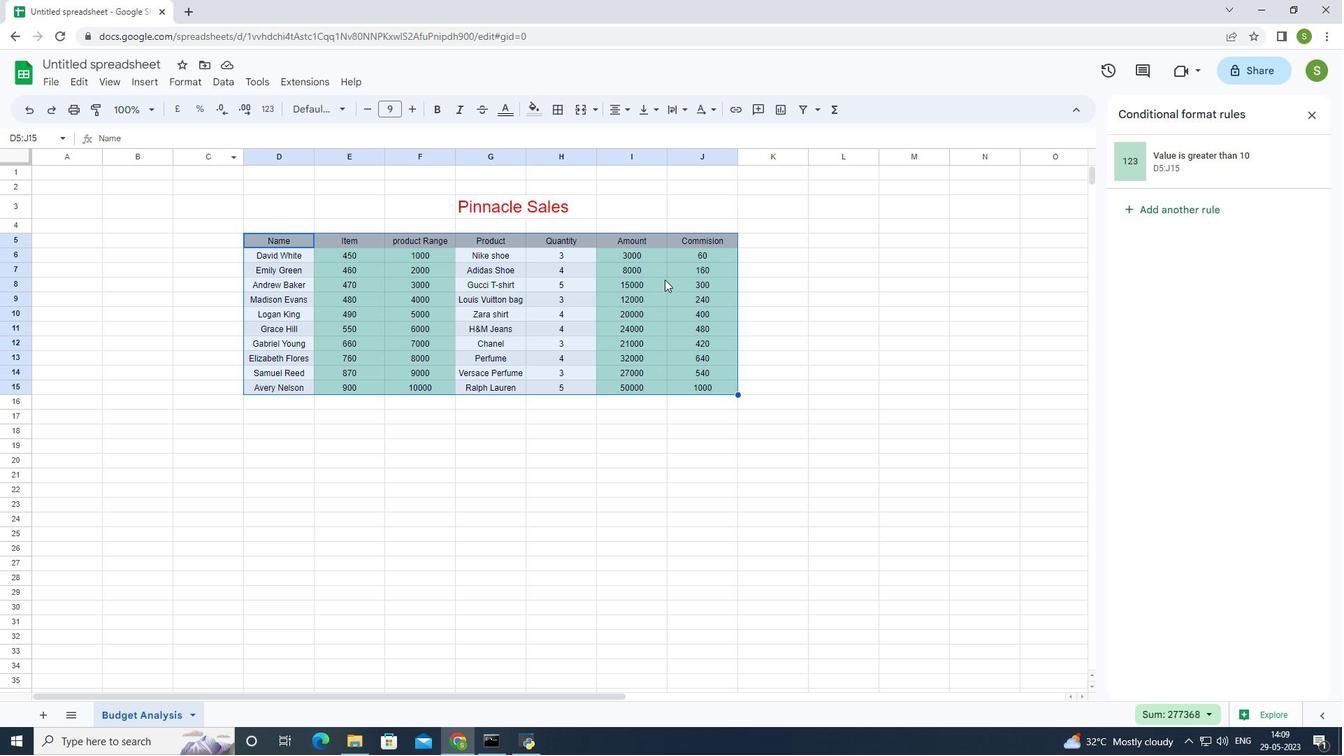 
Action: Mouse pressed right at (672, 272)
Screenshot: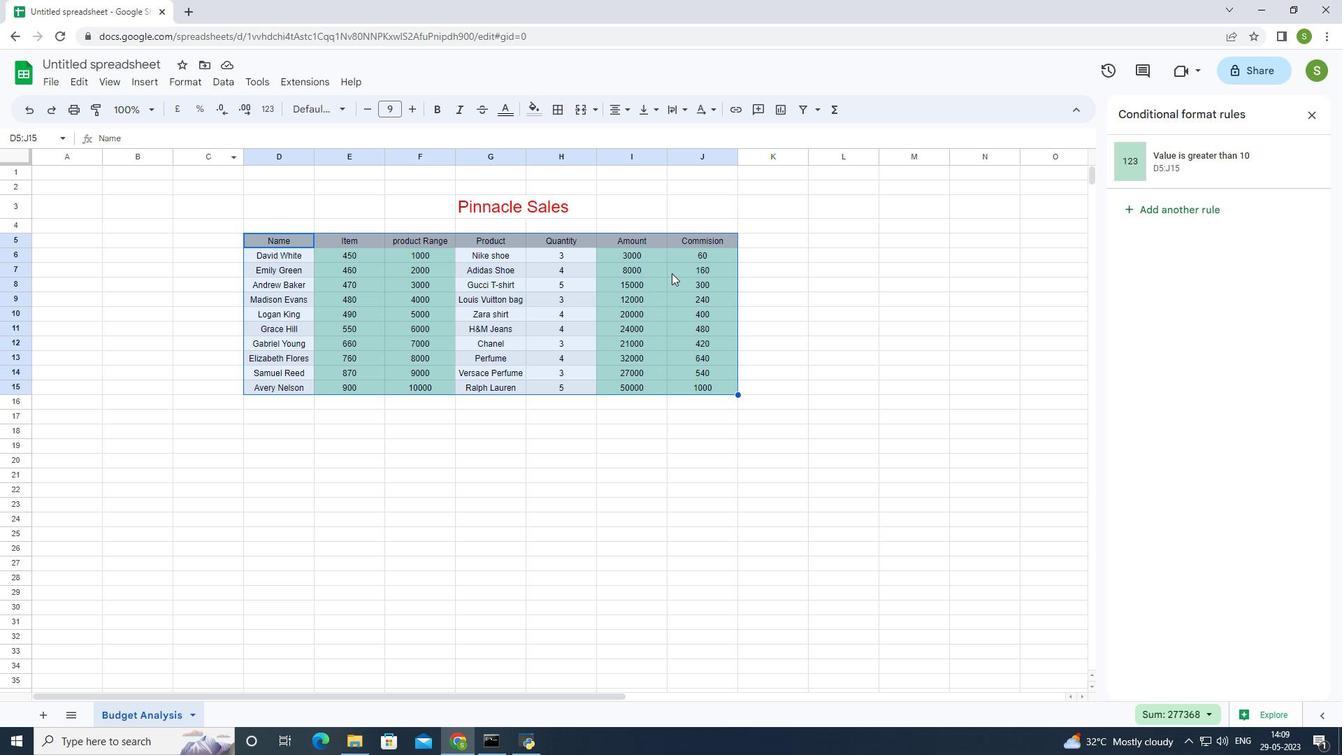
Action: Mouse moved to (749, 553)
Screenshot: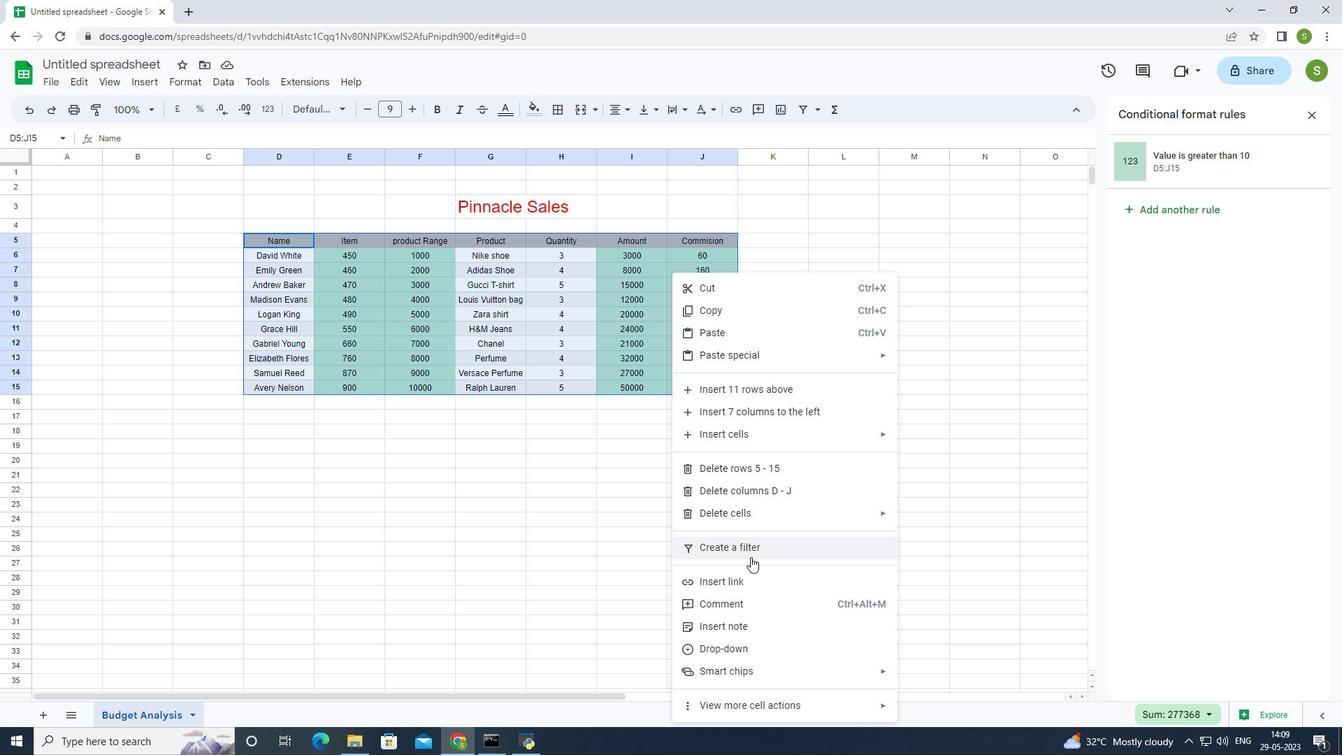 
Action: Mouse pressed left at (749, 553)
Screenshot: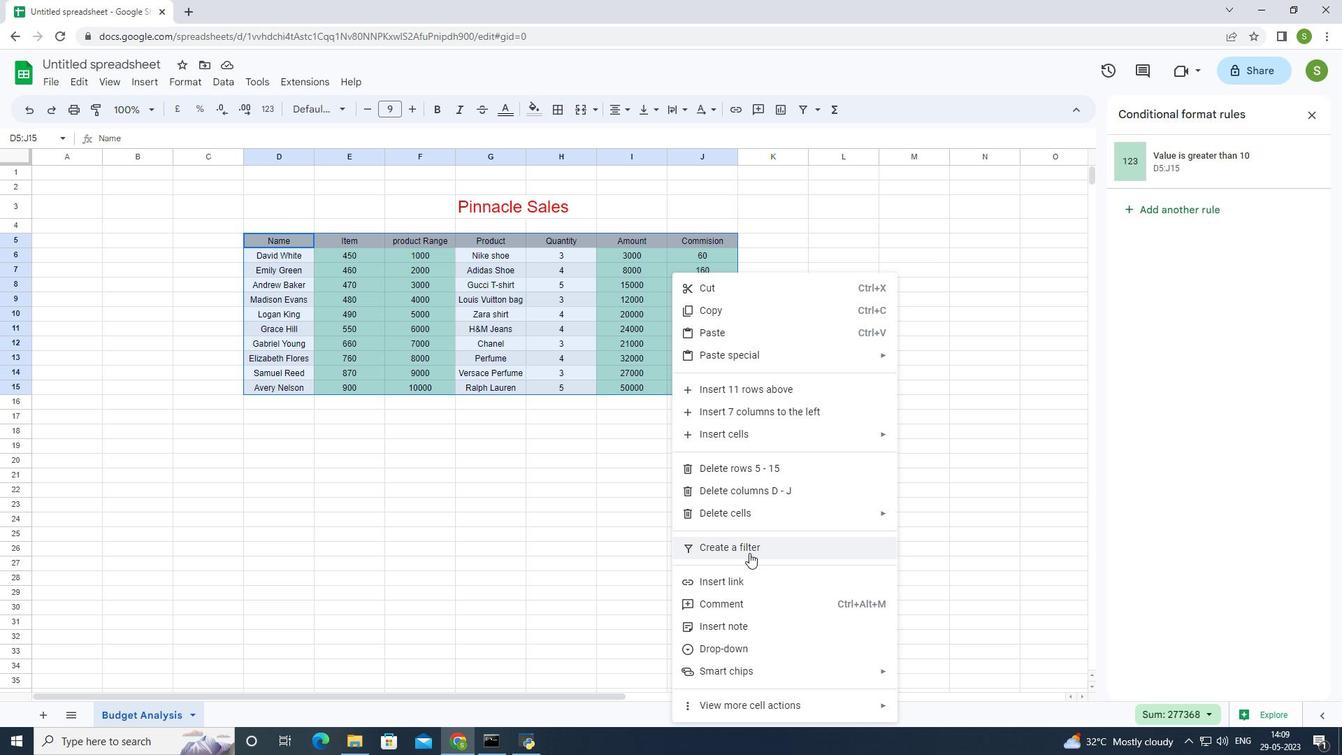 
Action: Mouse moved to (607, 362)
Screenshot: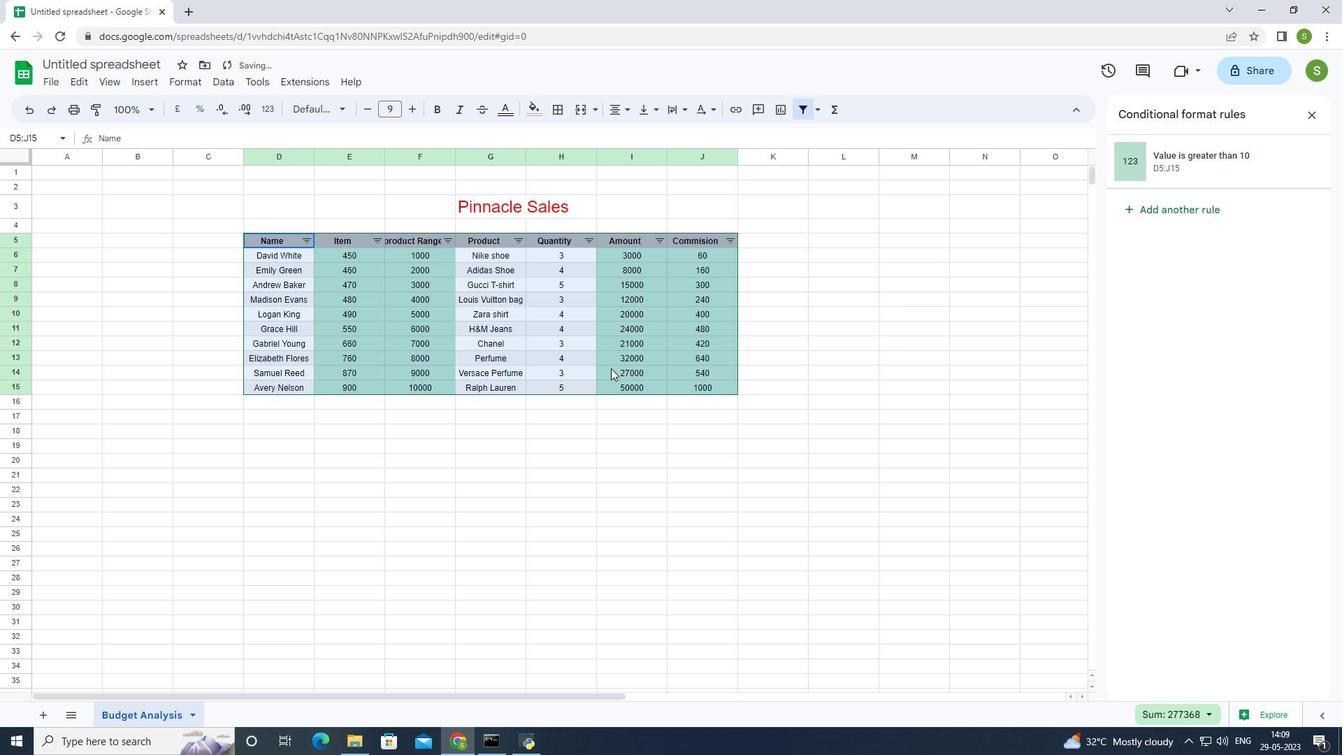 
Action: Mouse pressed right at (607, 362)
Screenshot: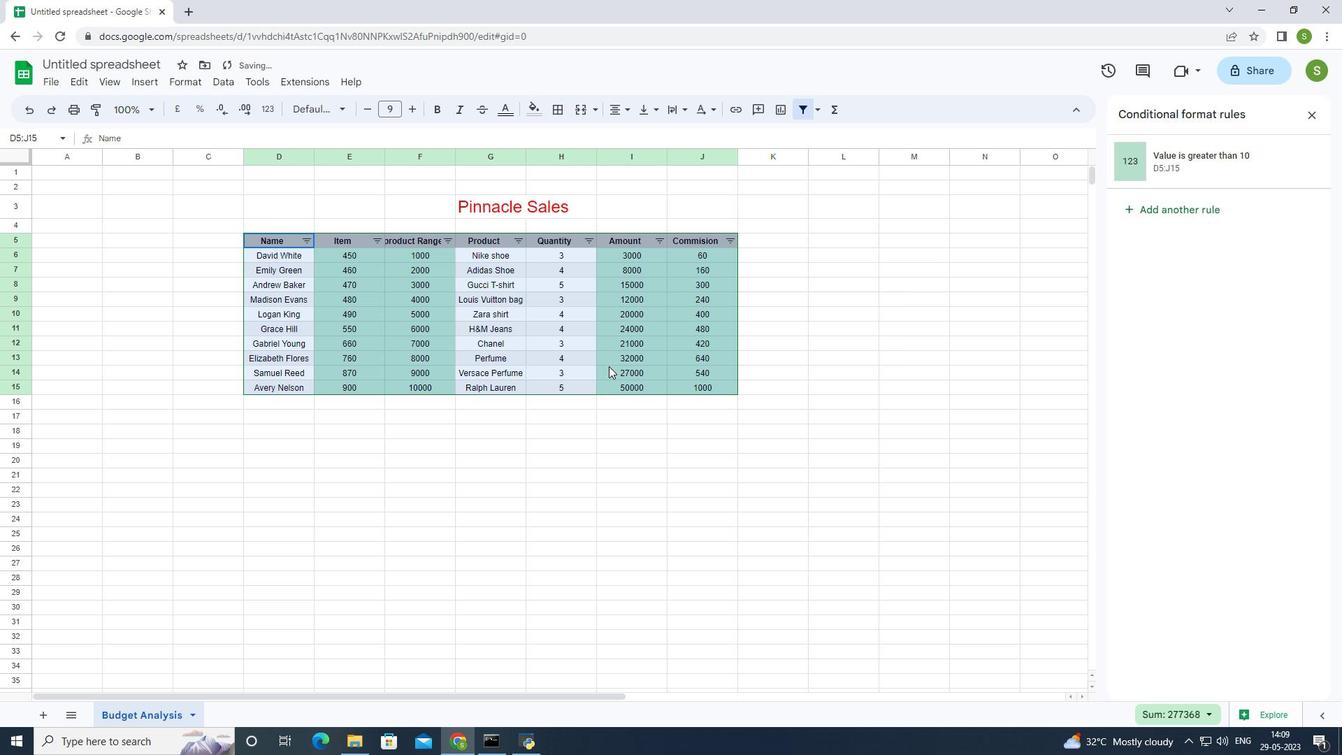
Action: Mouse moved to (813, 209)
Screenshot: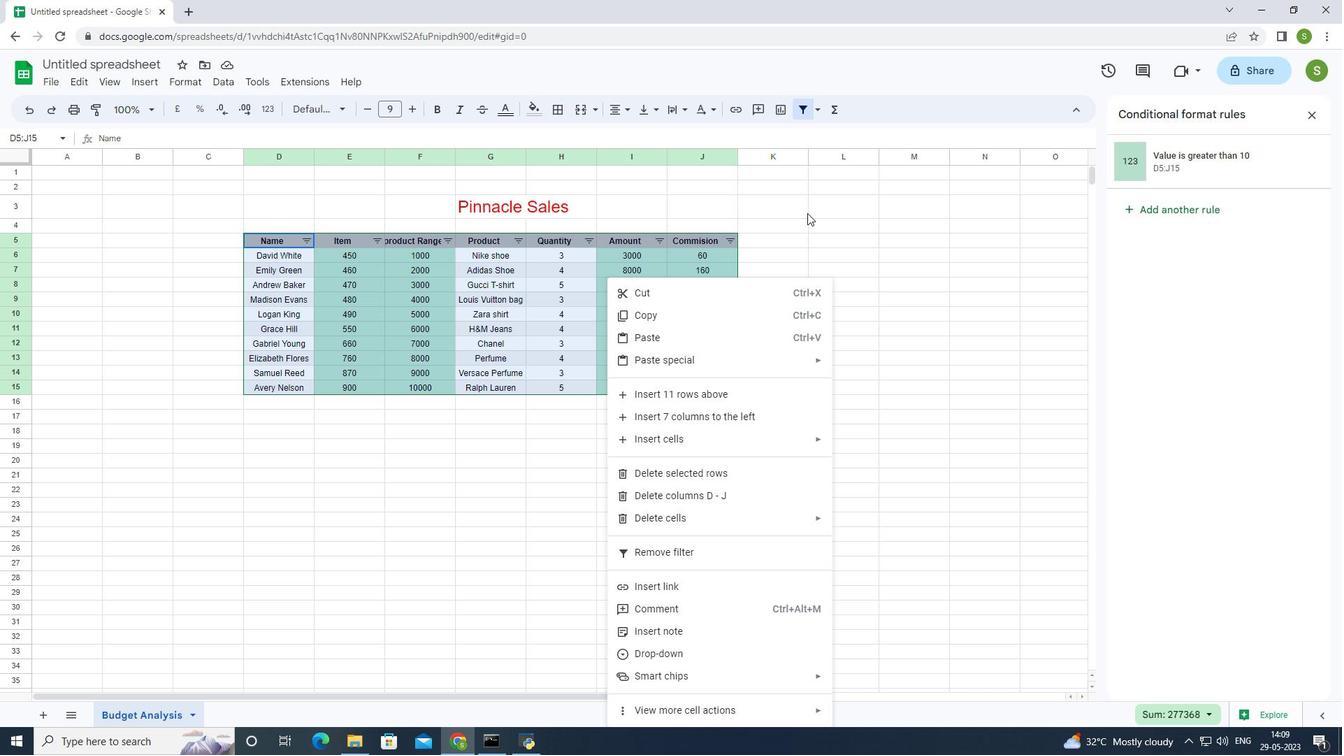 
Action: Mouse pressed left at (813, 209)
Screenshot: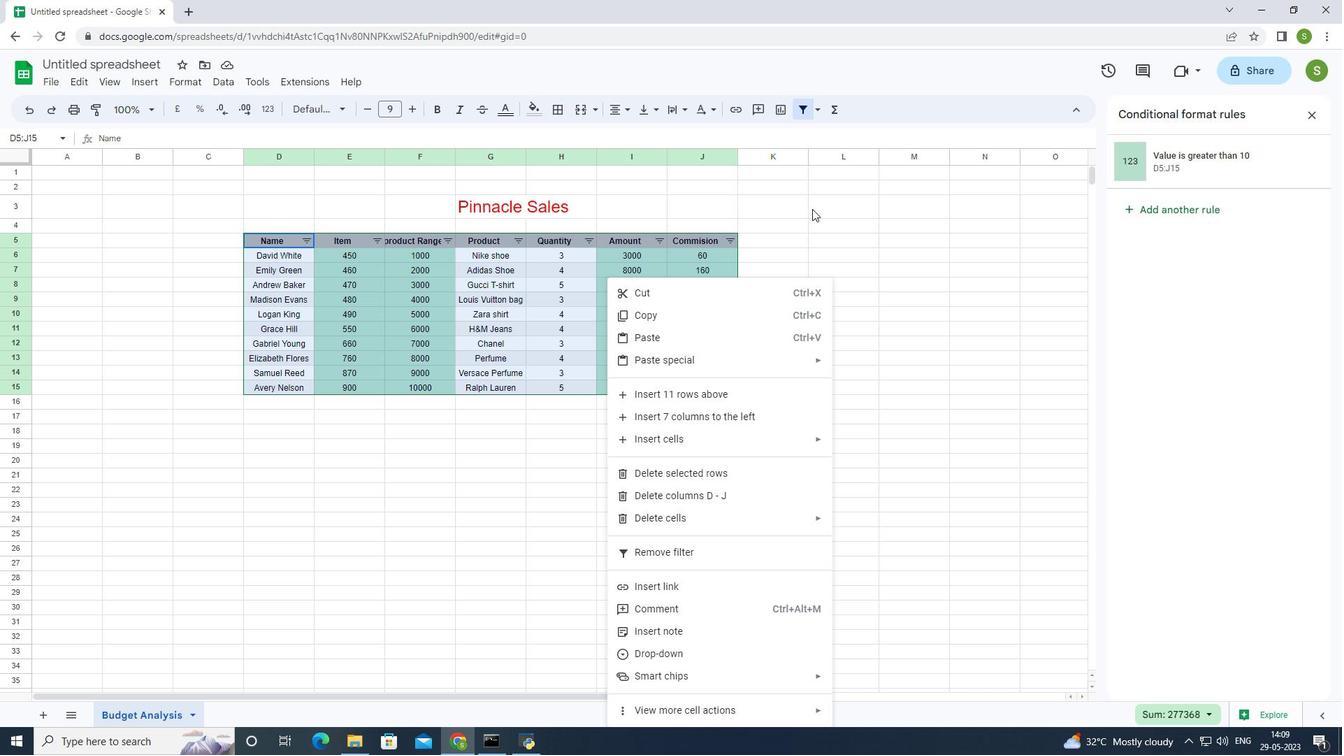 
Action: Mouse moved to (41, 159)
Screenshot: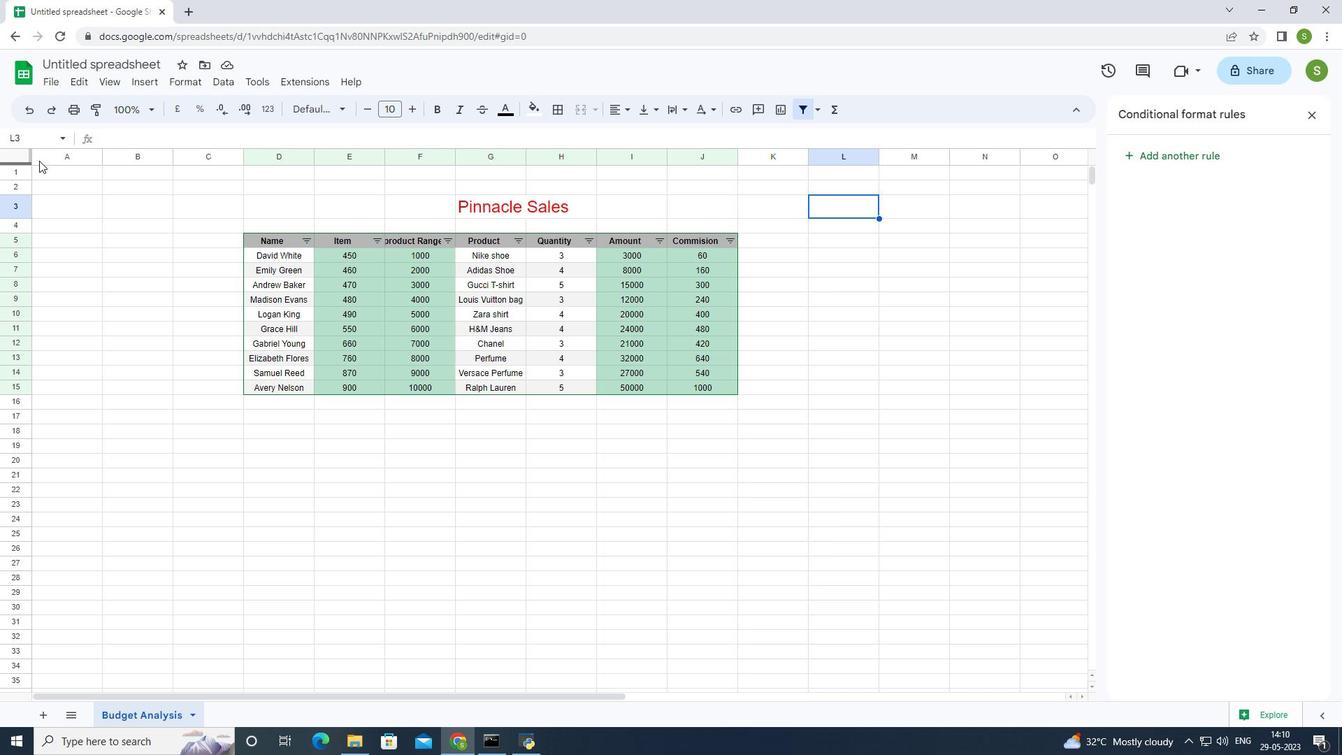 
Action: Mouse pressed left at (41, 159)
Screenshot: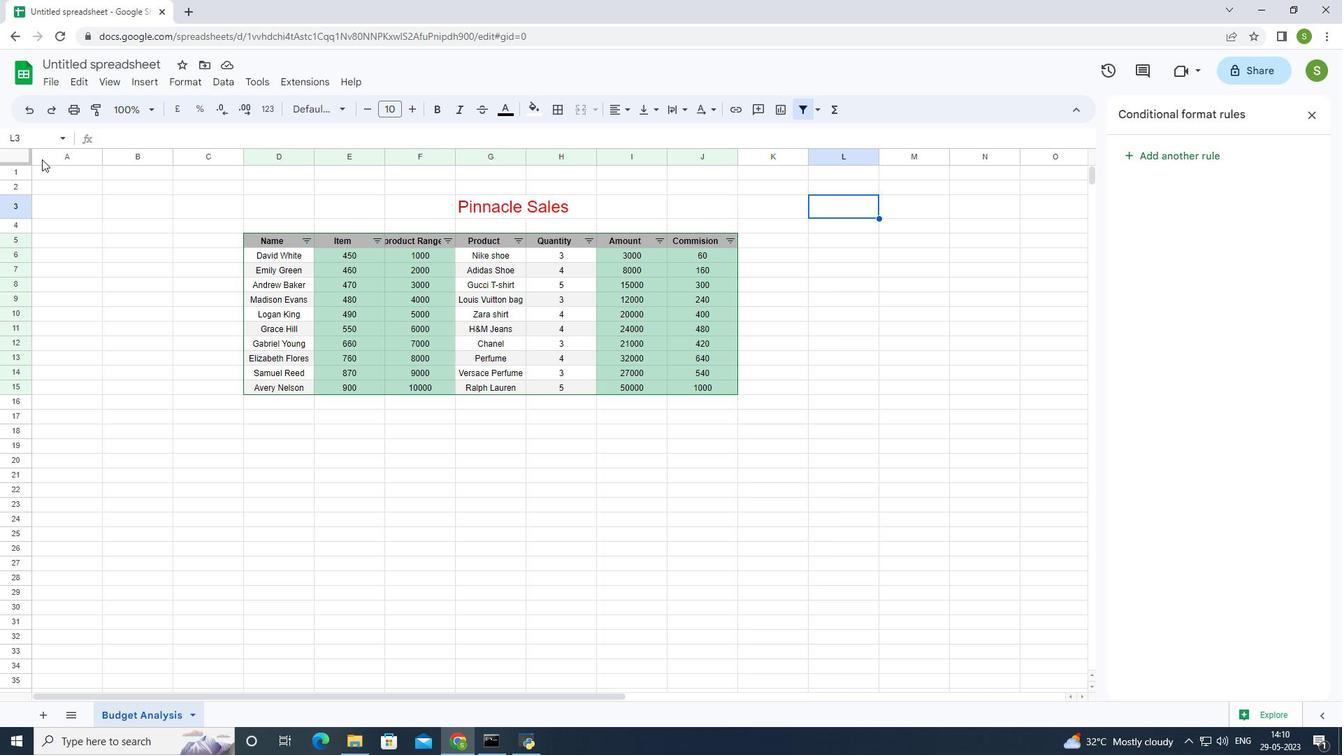 
Action: Mouse moved to (284, 153)
Screenshot: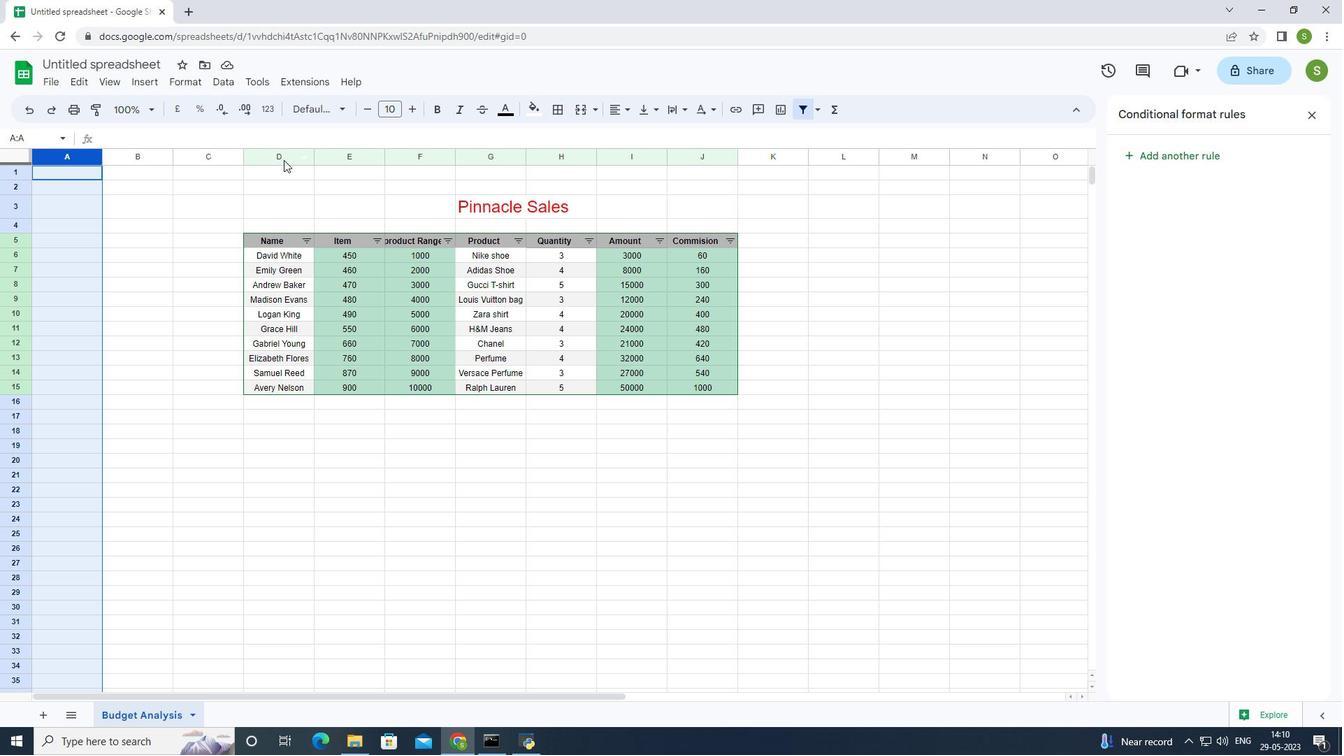 
Action: Mouse pressed left at (284, 153)
Screenshot: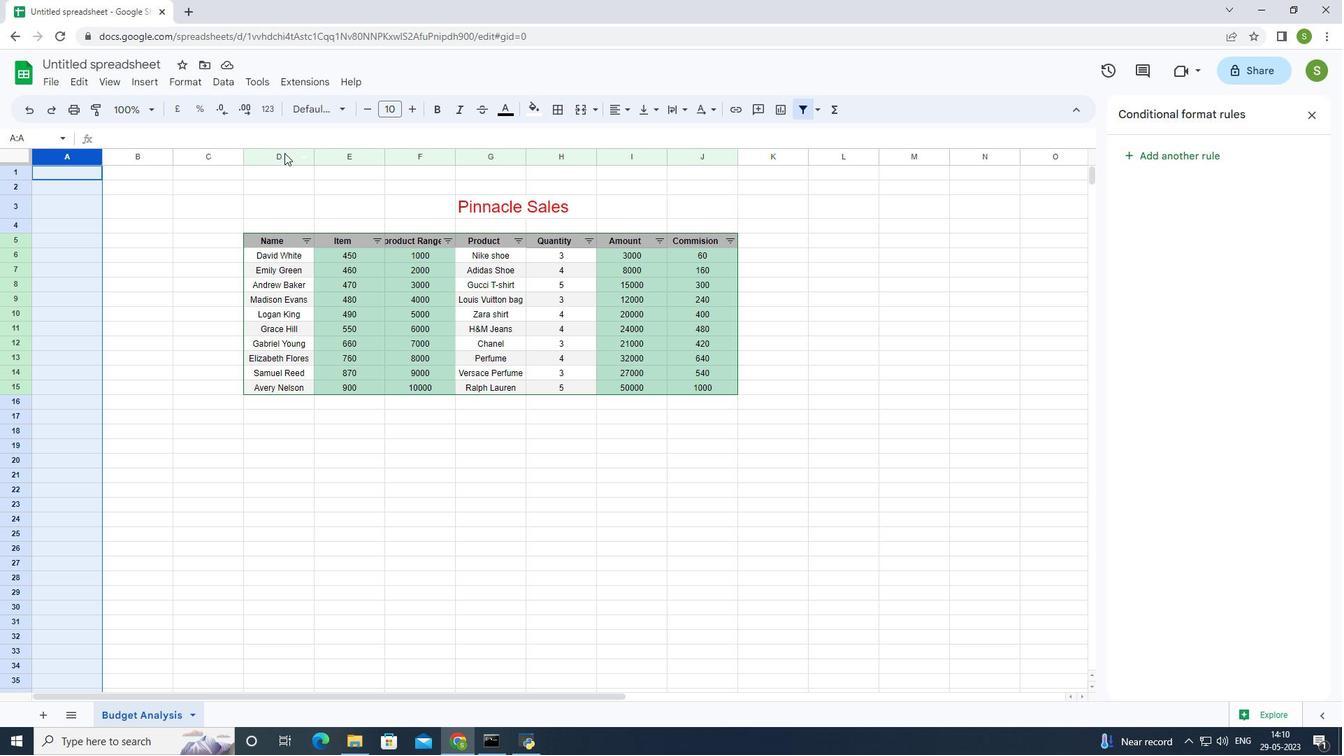 
Action: Mouse moved to (335, 158)
Screenshot: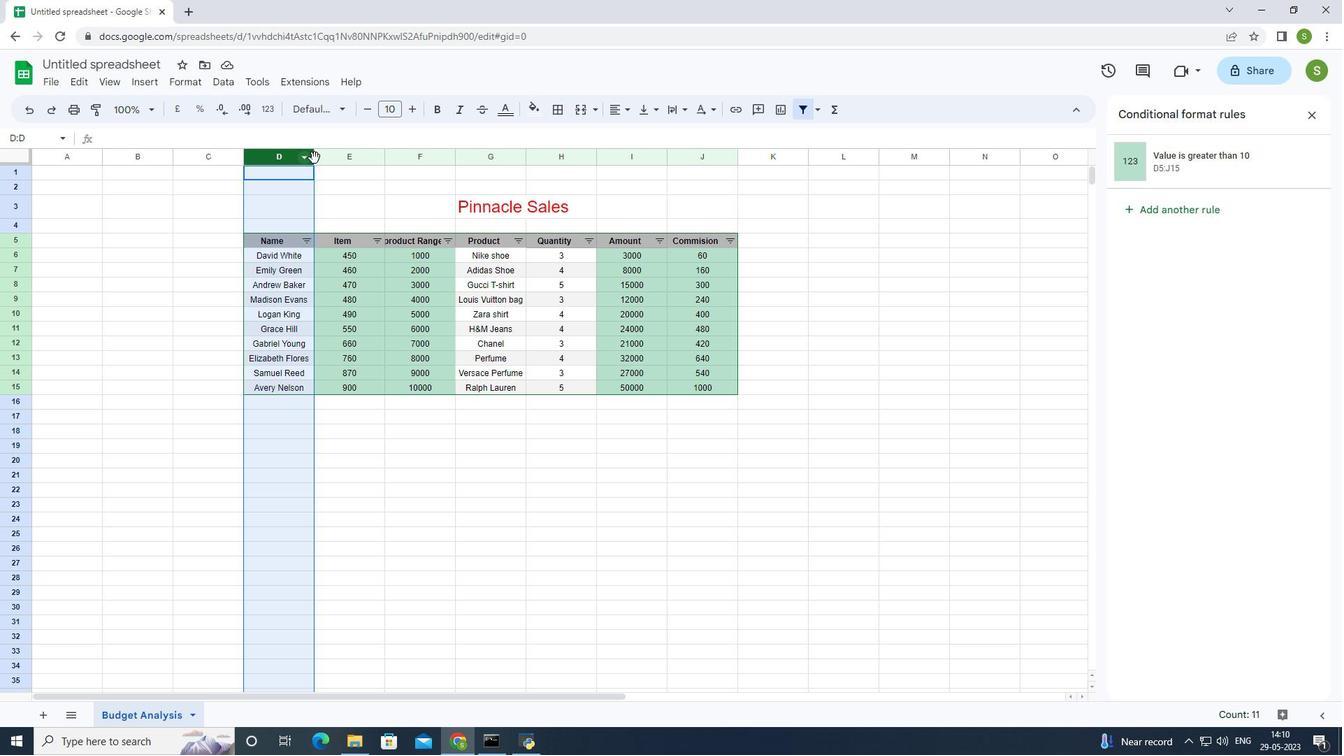 
Action: Mouse pressed left at (335, 158)
Screenshot: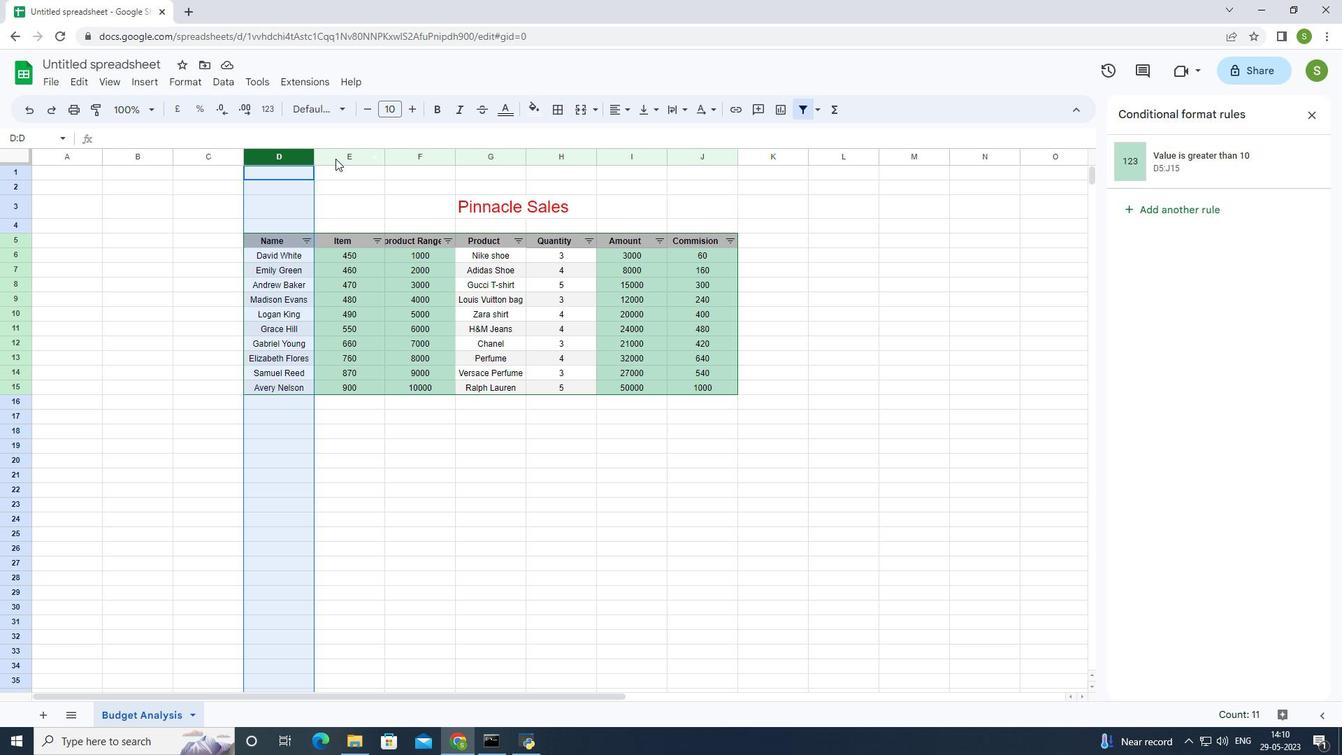 
Action: Mouse moved to (286, 161)
Screenshot: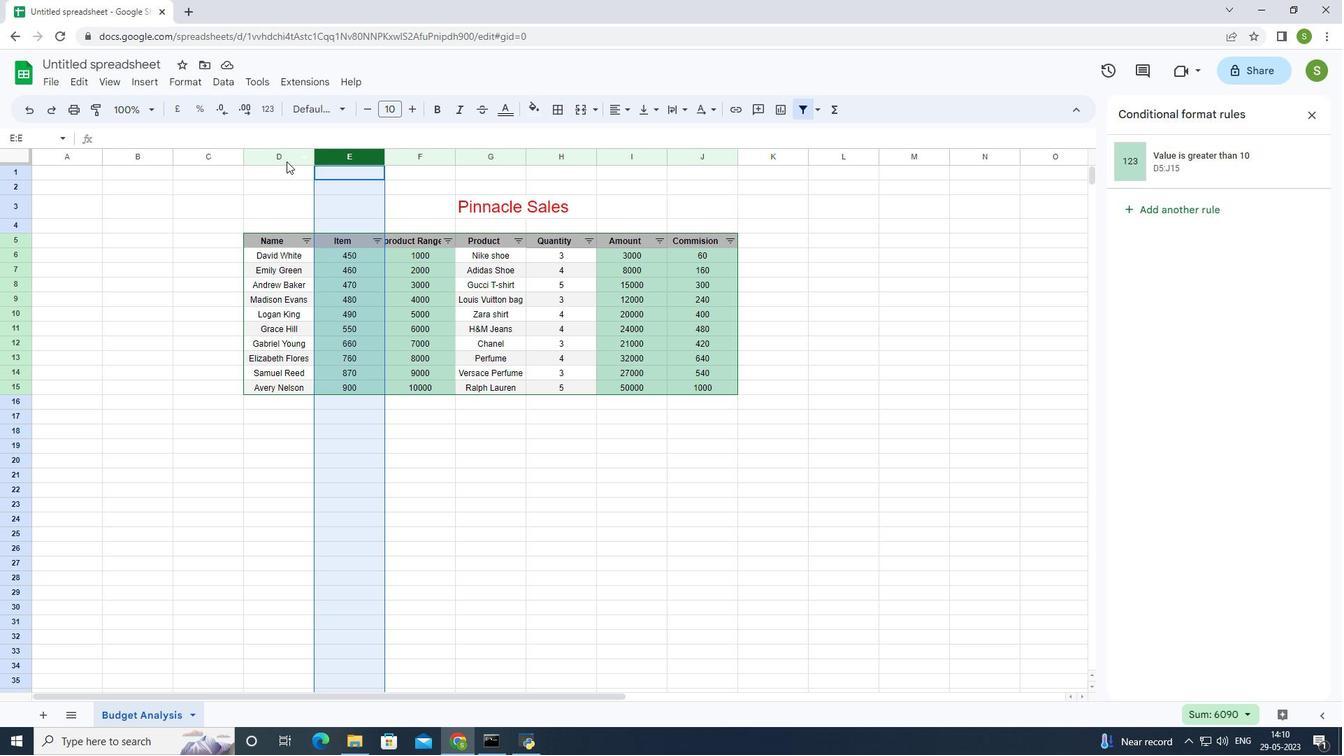 
Action: Mouse pressed left at (286, 161)
Screenshot: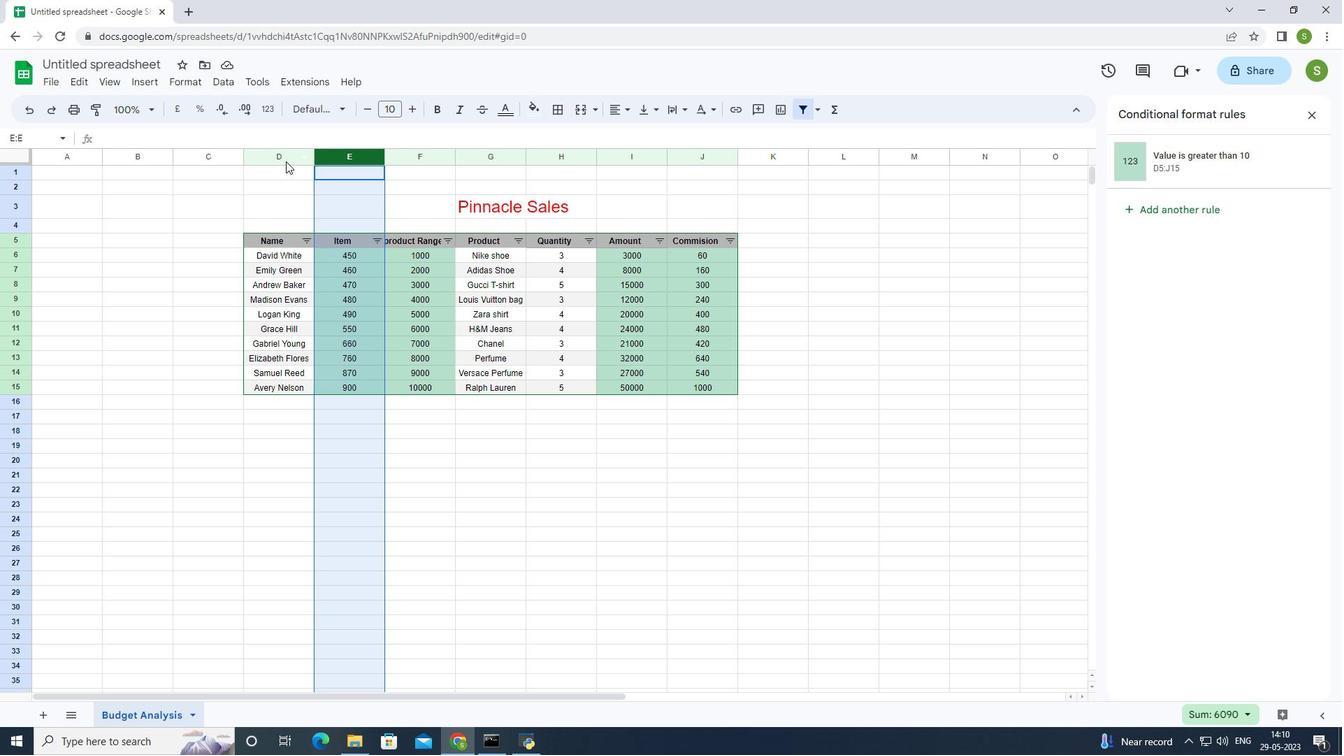 
Action: Mouse moved to (688, 208)
Screenshot: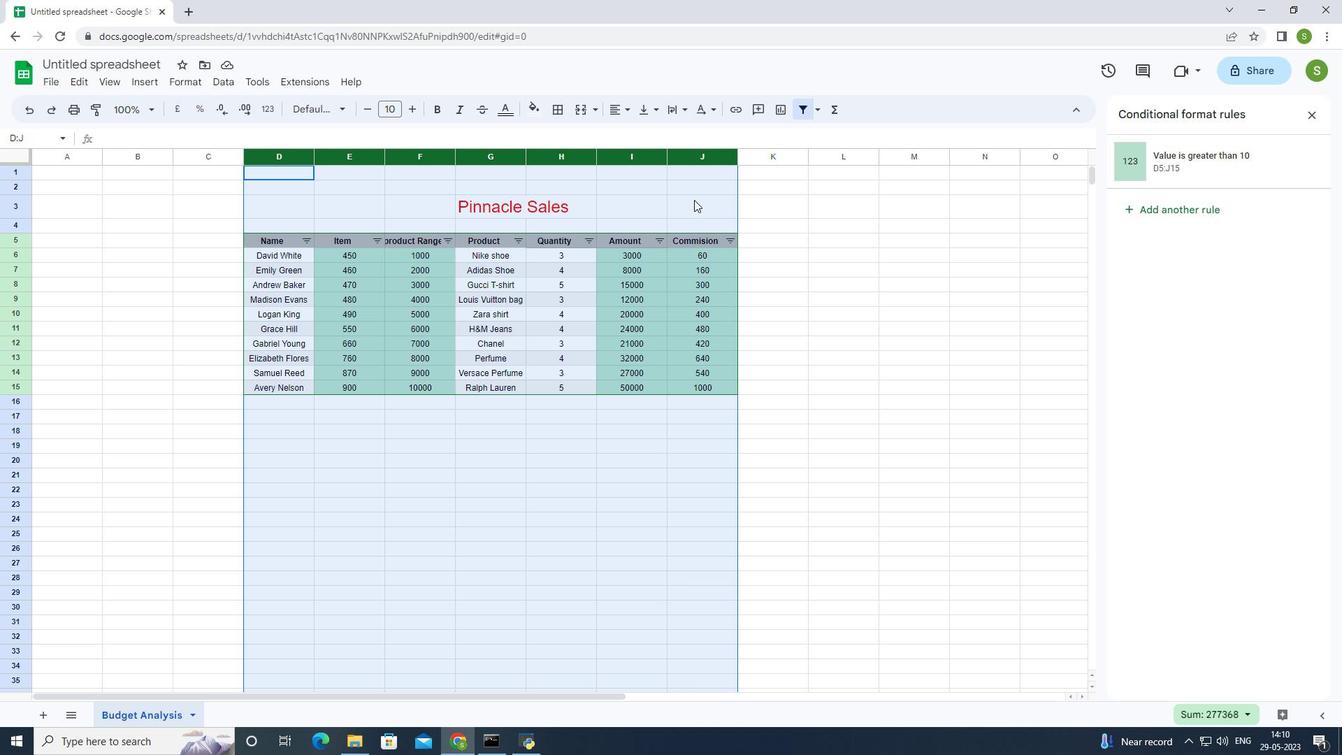
Action: Mouse pressed right at (688, 208)
Screenshot: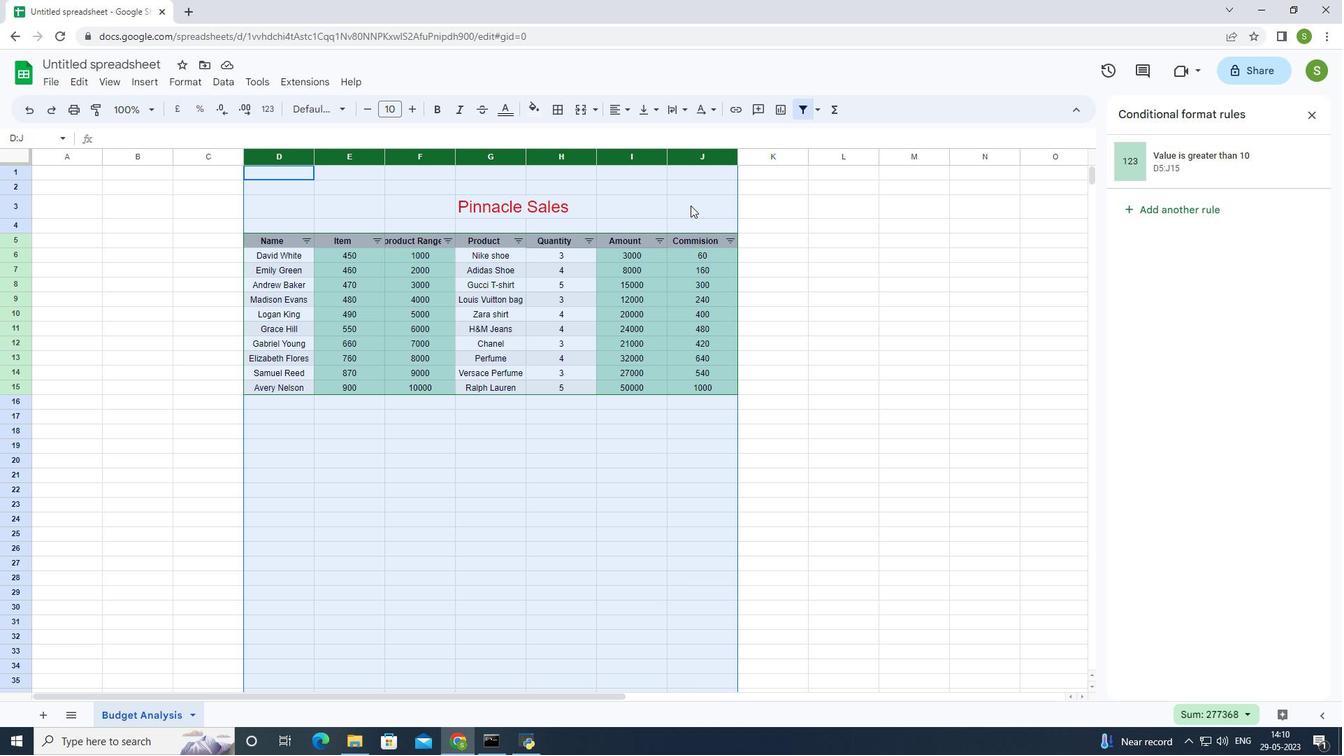 
Action: Mouse moved to (779, 432)
Screenshot: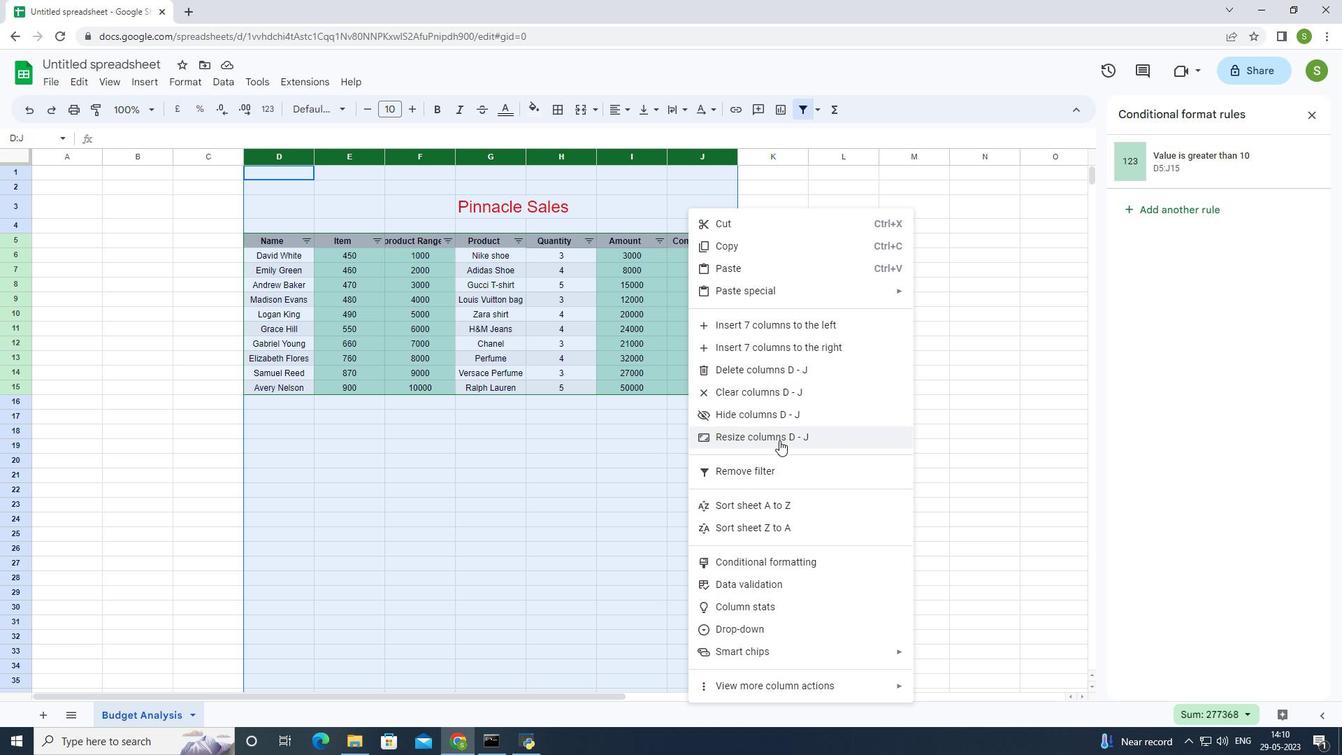 
Action: Mouse pressed left at (779, 432)
Screenshot: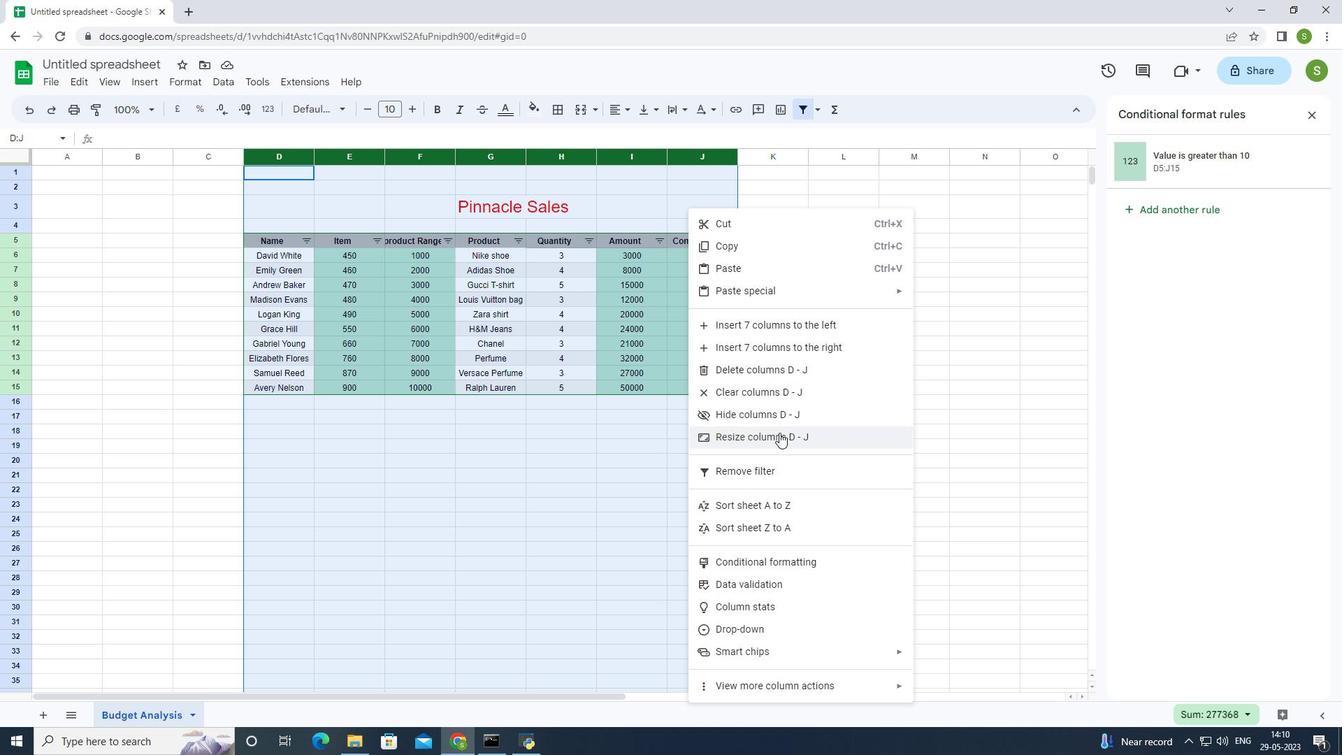 
Action: Mouse moved to (597, 386)
Screenshot: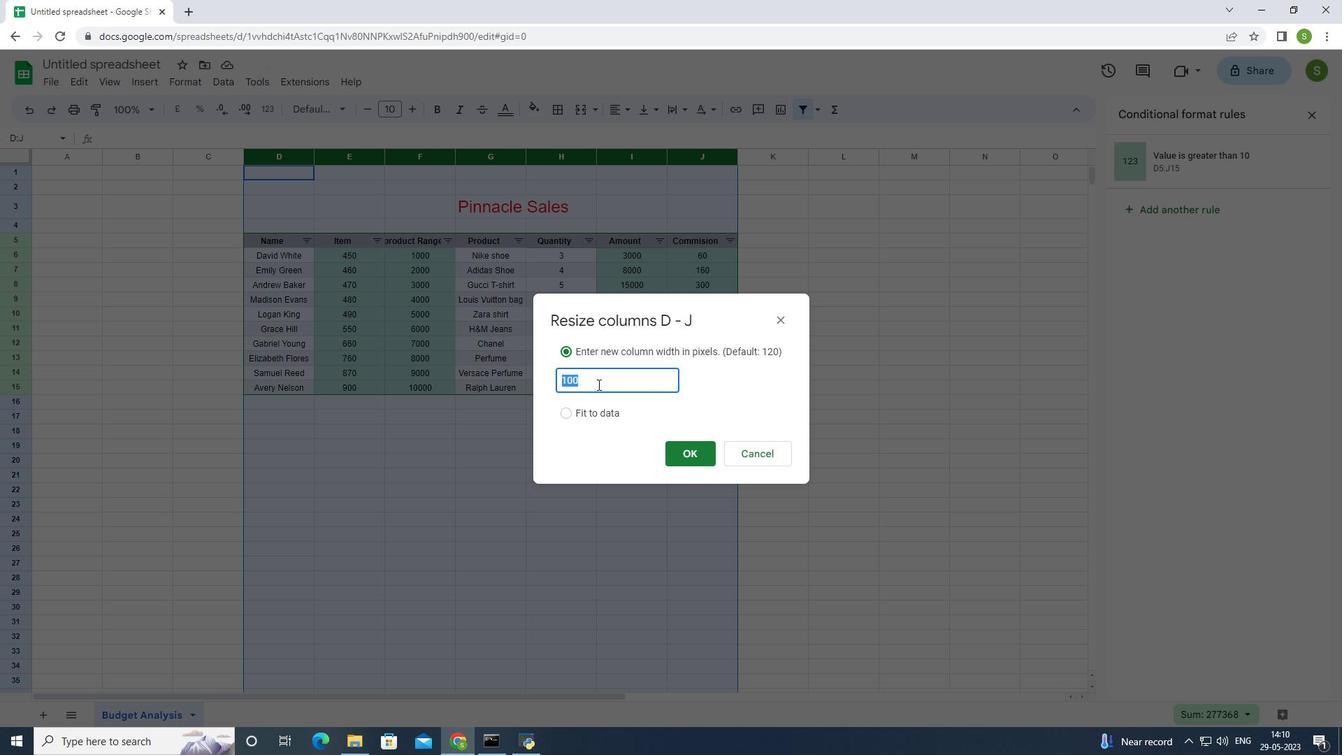 
Action: Key pressed 1
Screenshot: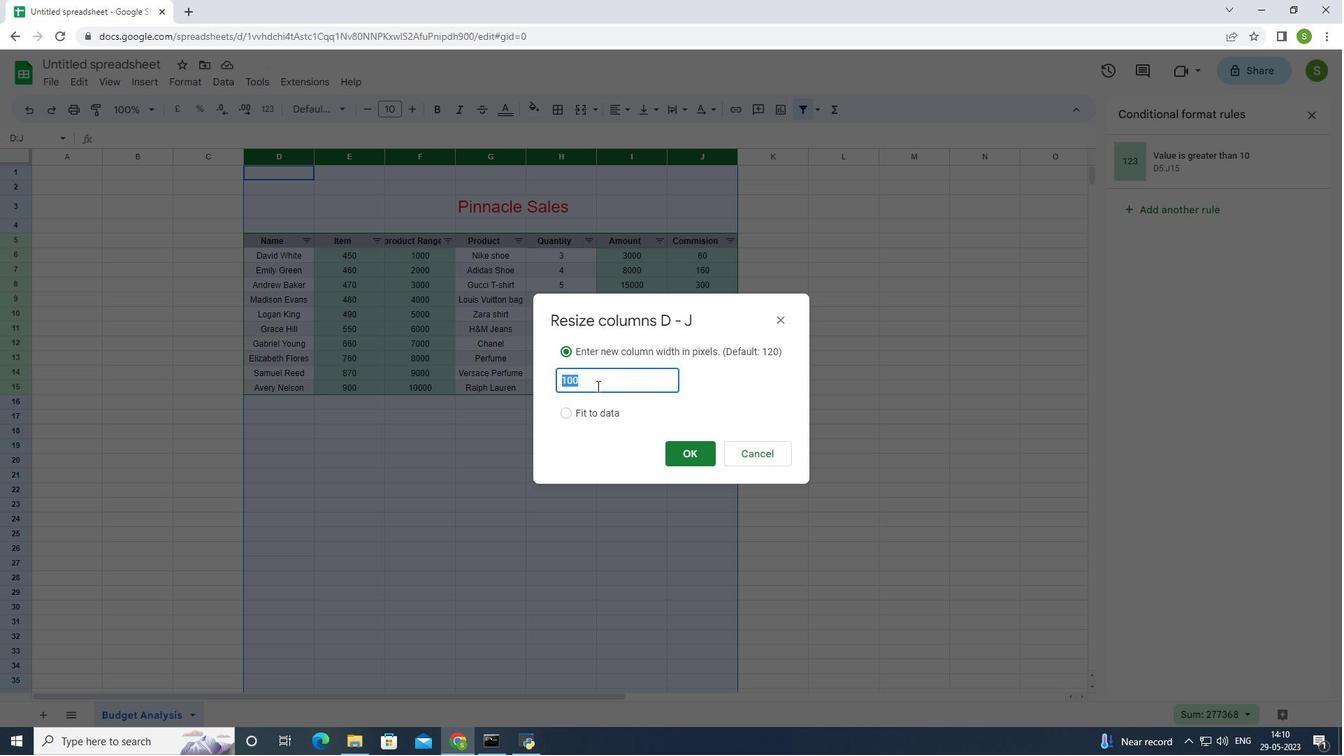 
Action: Mouse moved to (596, 387)
Screenshot: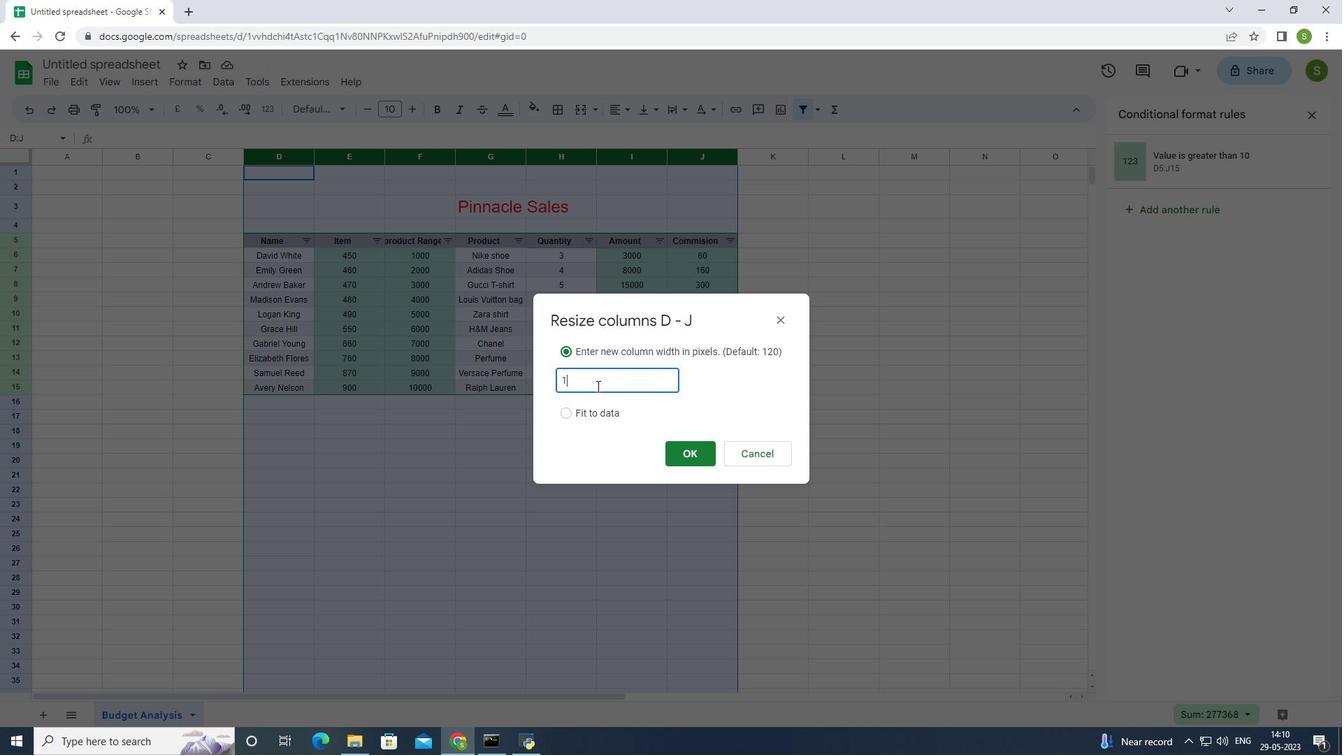 
Action: Key pressed 5
Screenshot: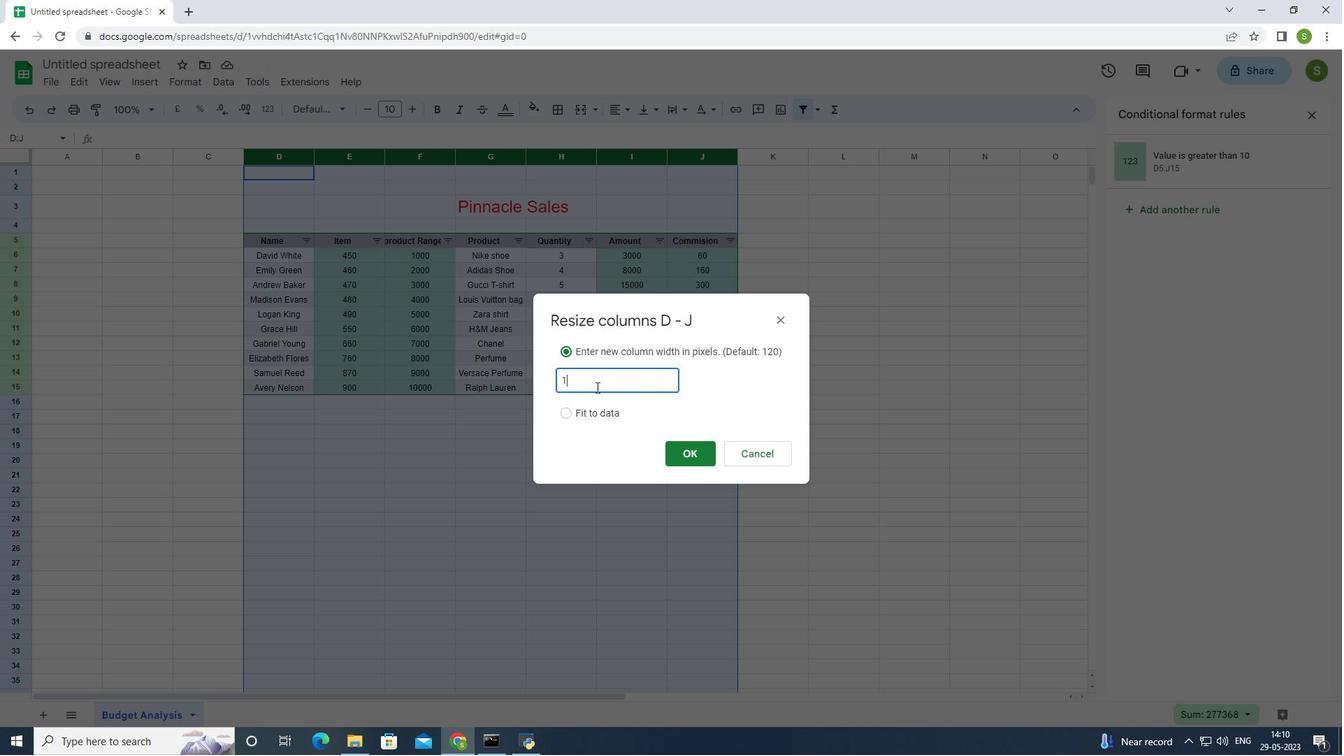 
Action: Mouse moved to (688, 451)
Screenshot: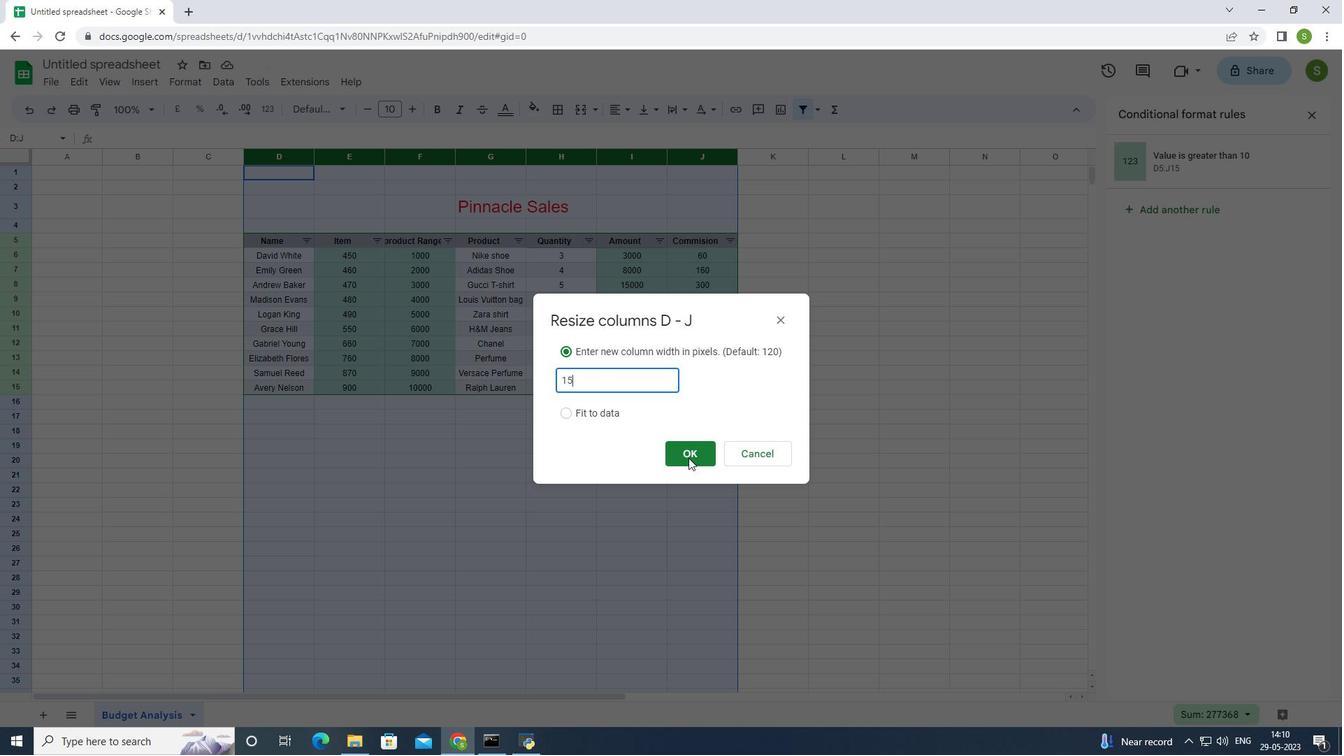 
Action: Mouse pressed left at (688, 451)
Screenshot: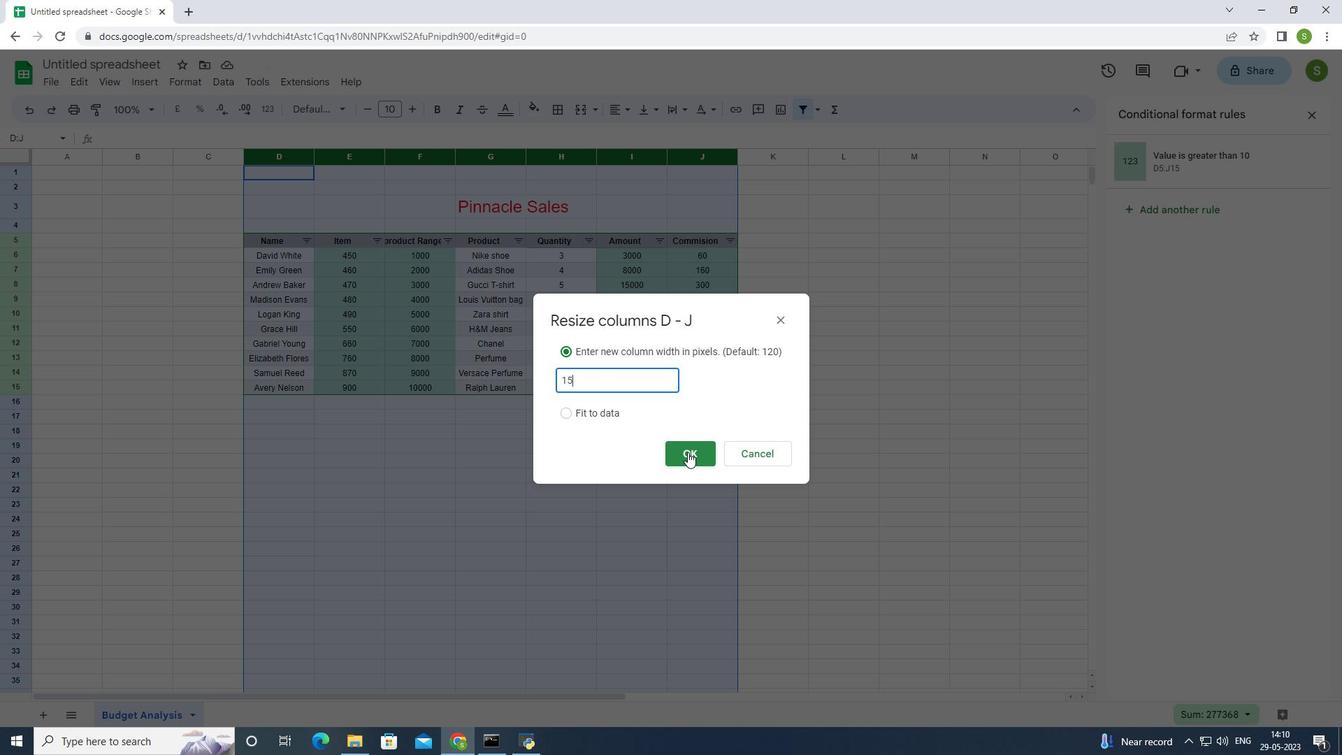 
Action: Mouse moved to (519, 509)
Screenshot: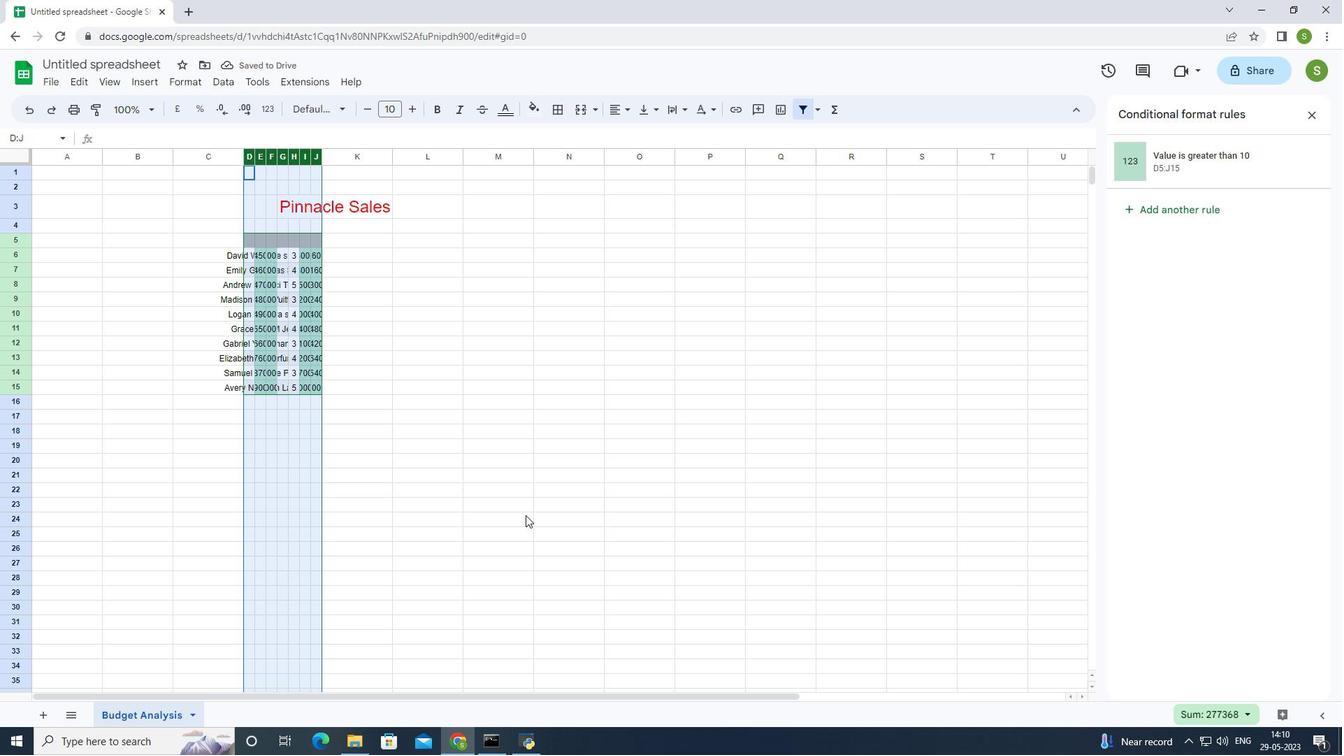 
Action: Key pressed ctrl+S<'\x13'><'\x13'>
Screenshot: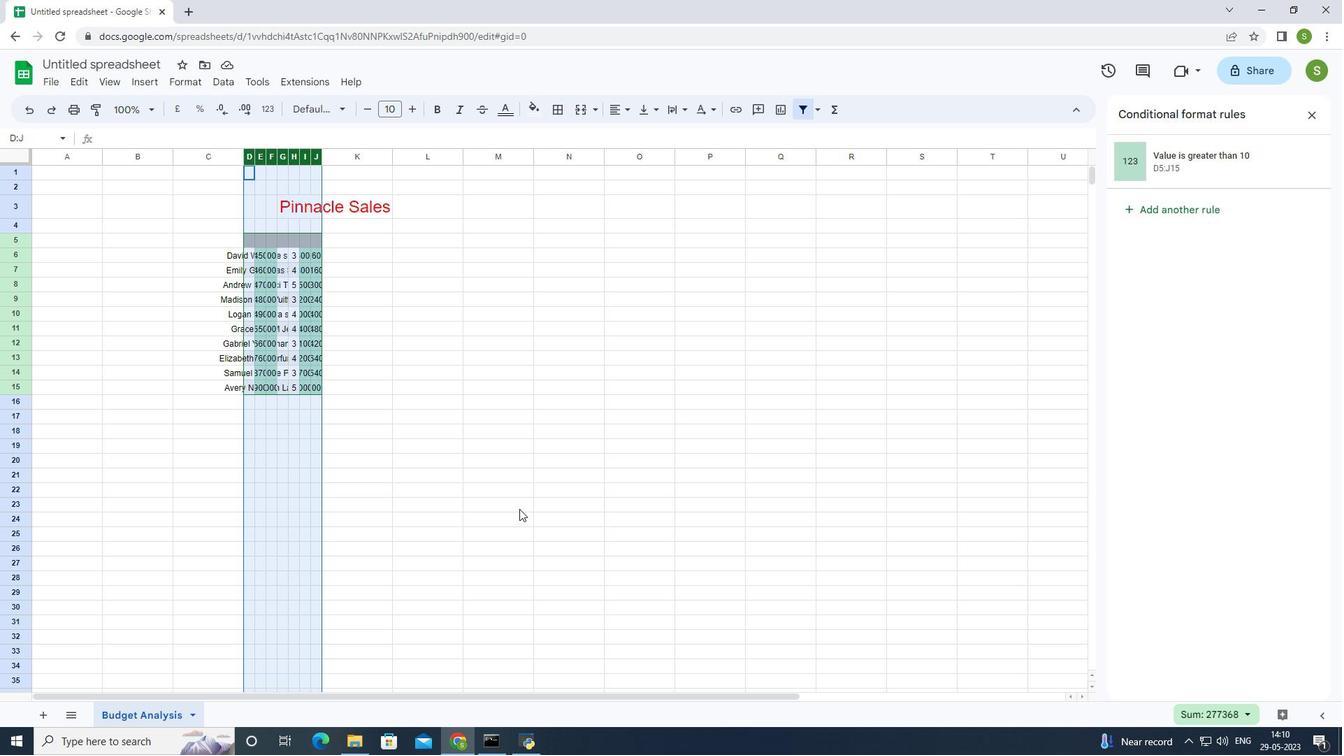 
Action: Mouse moved to (758, 525)
Screenshot: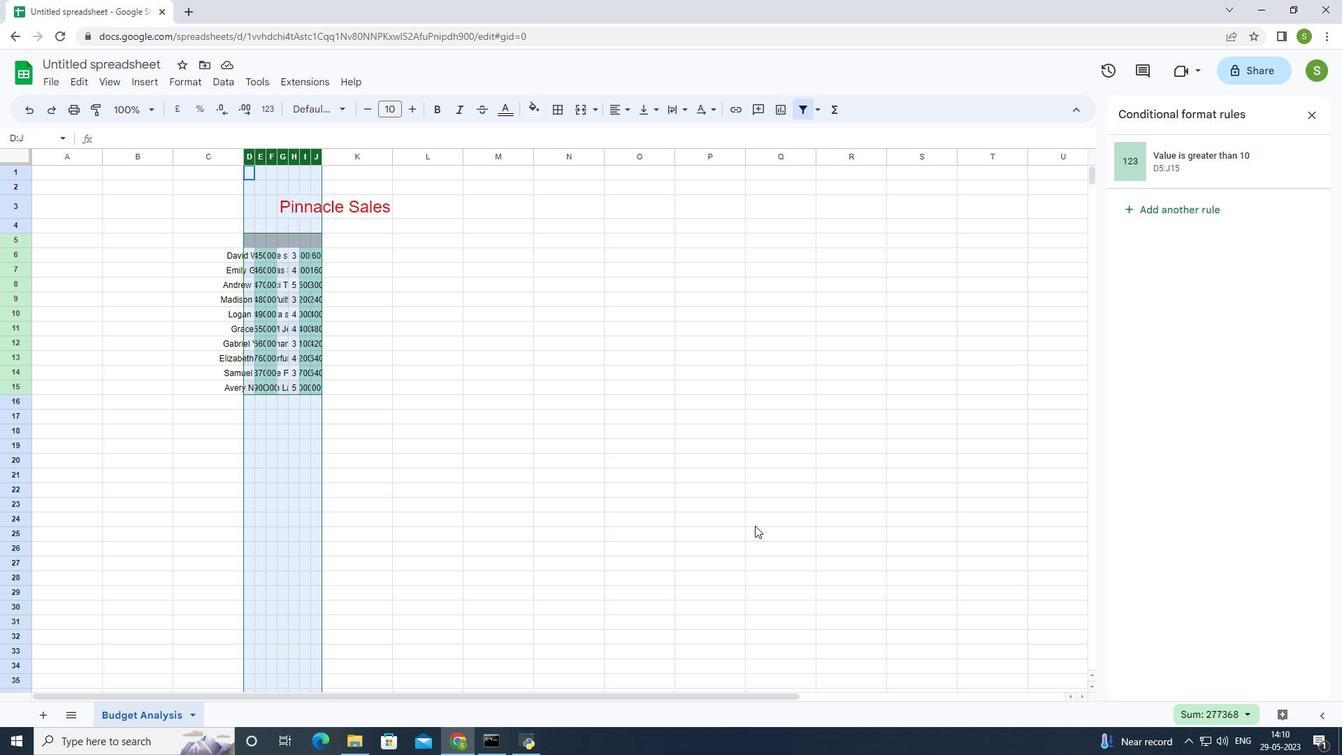 
